 Task: Find connections with filter location Nazrēt with filter topic #propertywith filter profile language Spanish with filter current company ETeam with filter school Maharashtra University of Health Sciences, Nashik with filter industry Political Organizations with filter service category Tax Preparation with filter keywords title Accounts Payable/Receivable Clerk
Action: Mouse moved to (152, 226)
Screenshot: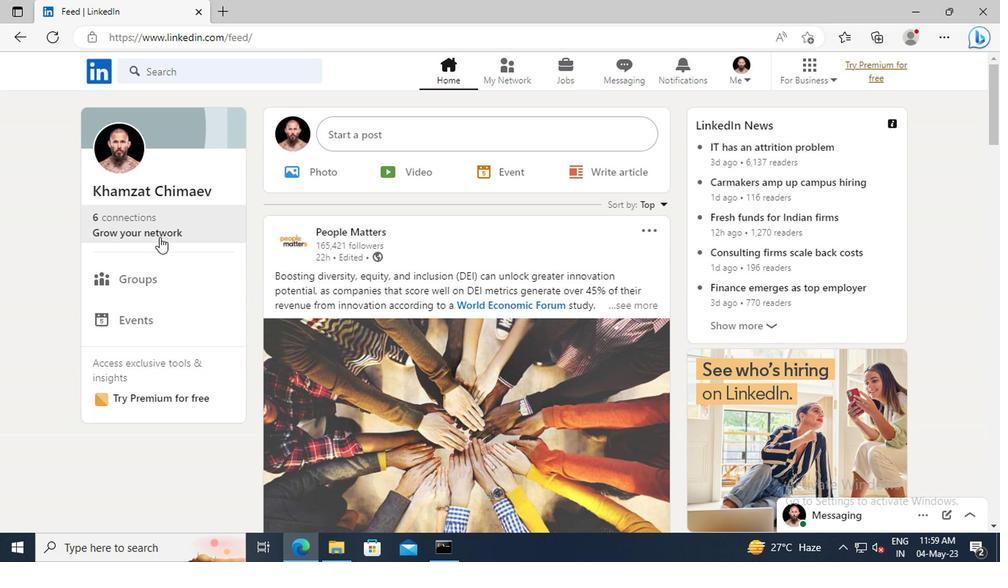 
Action: Mouse pressed left at (152, 226)
Screenshot: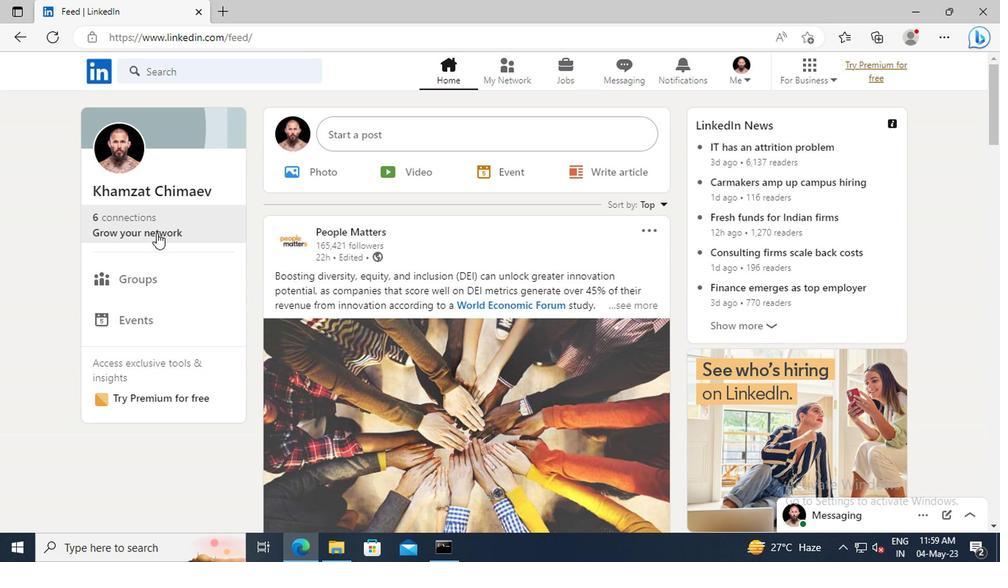 
Action: Mouse moved to (156, 156)
Screenshot: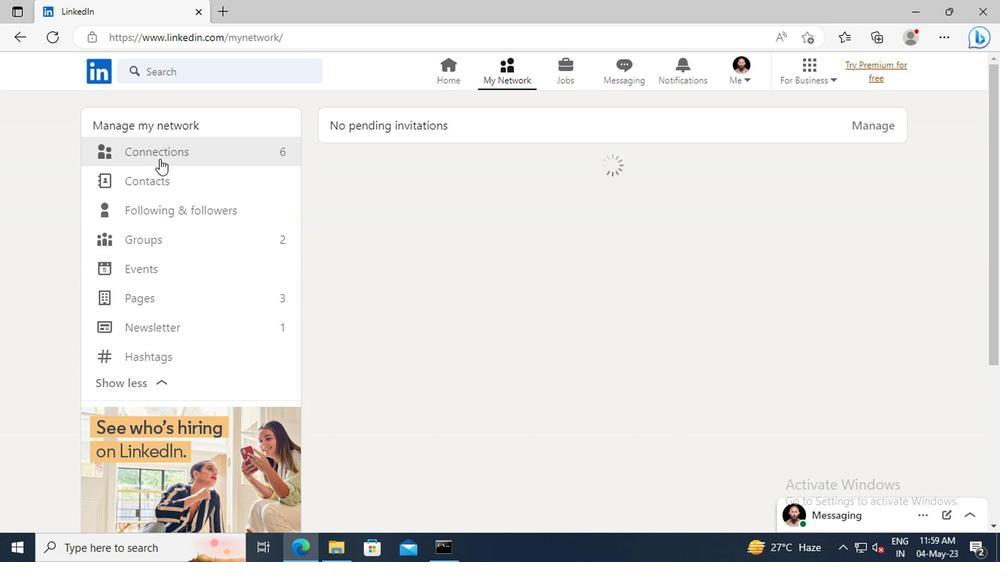 
Action: Mouse pressed left at (156, 156)
Screenshot: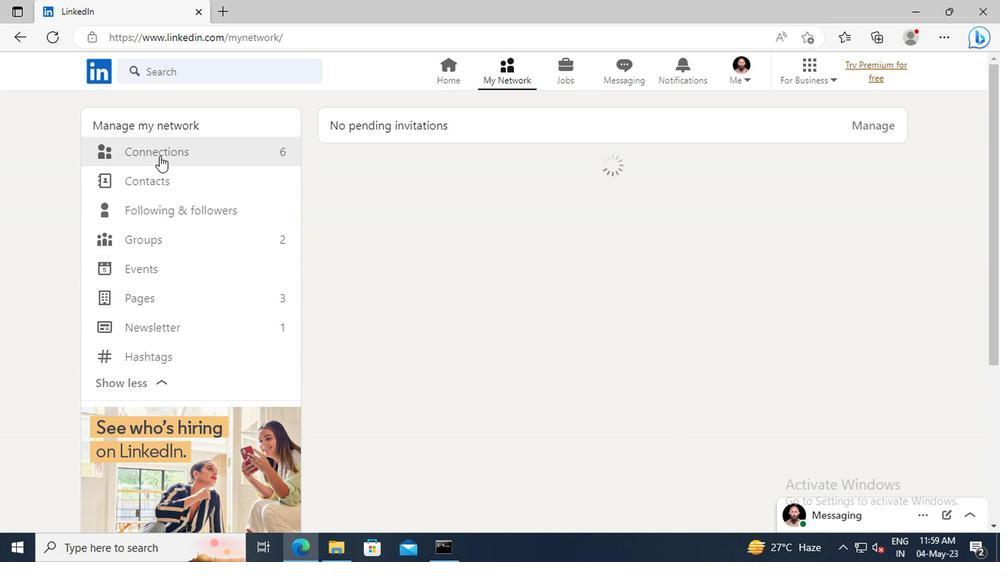 
Action: Mouse moved to (628, 158)
Screenshot: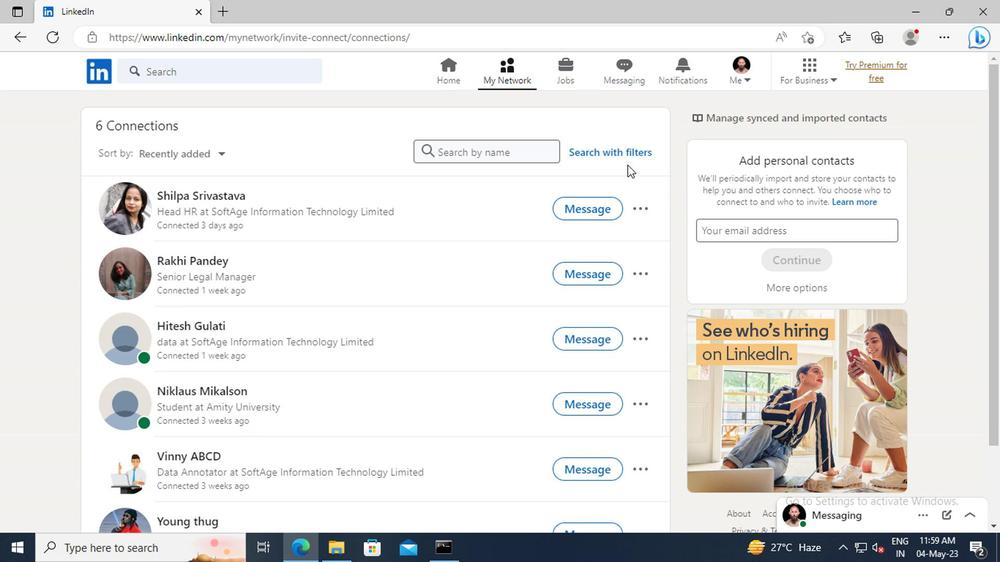 
Action: Mouse pressed left at (628, 158)
Screenshot: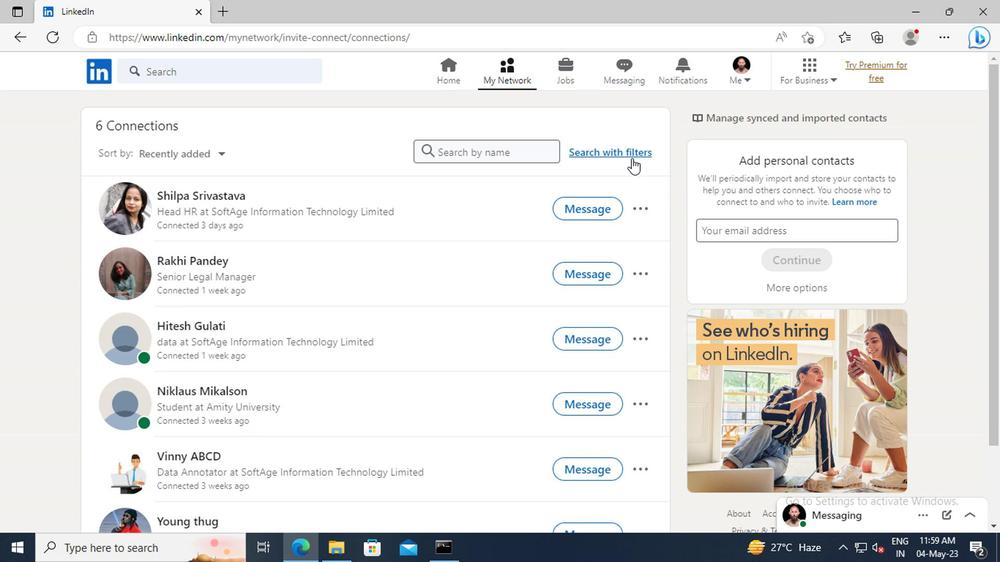 
Action: Mouse moved to (554, 112)
Screenshot: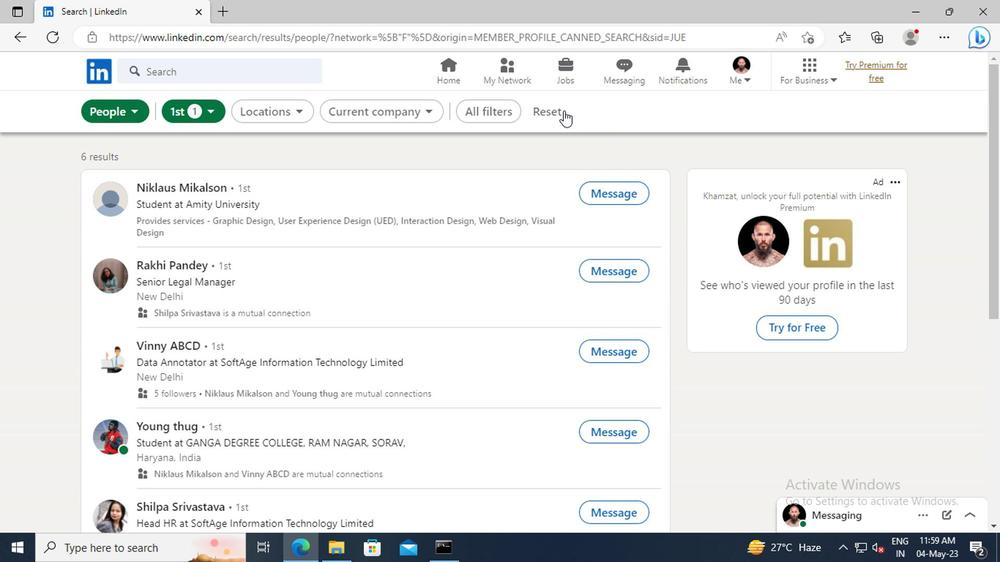 
Action: Mouse pressed left at (554, 112)
Screenshot: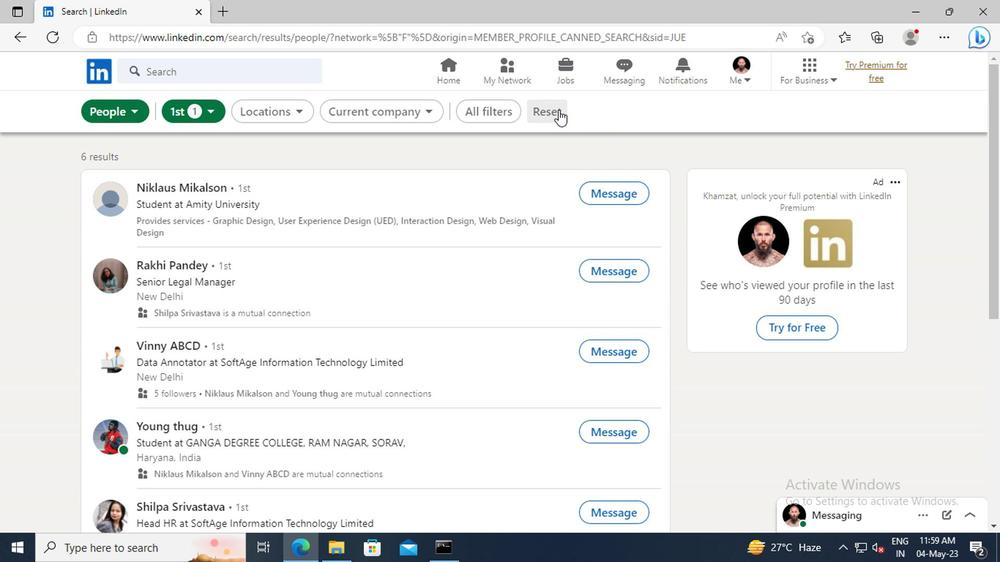 
Action: Mouse moved to (530, 112)
Screenshot: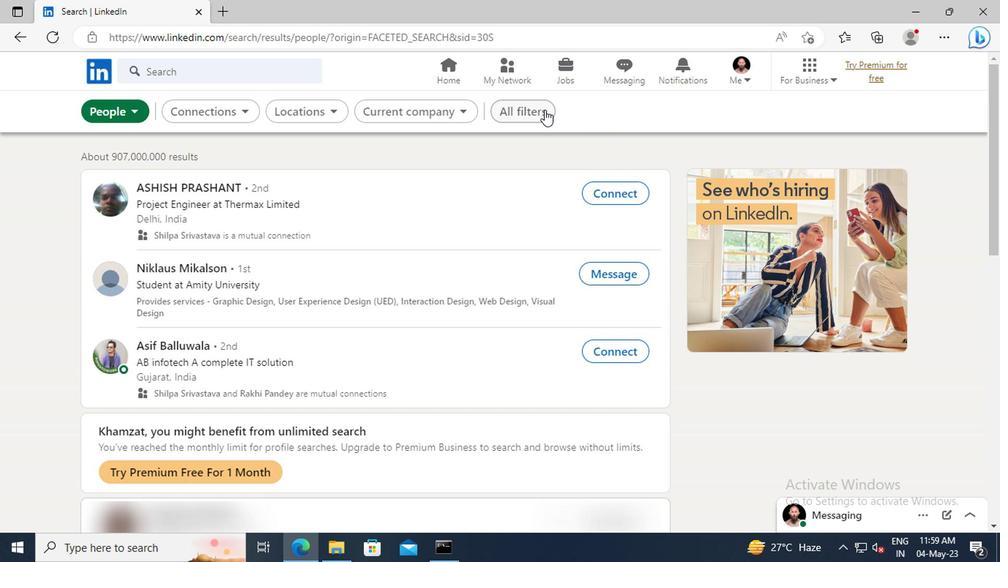 
Action: Mouse pressed left at (530, 112)
Screenshot: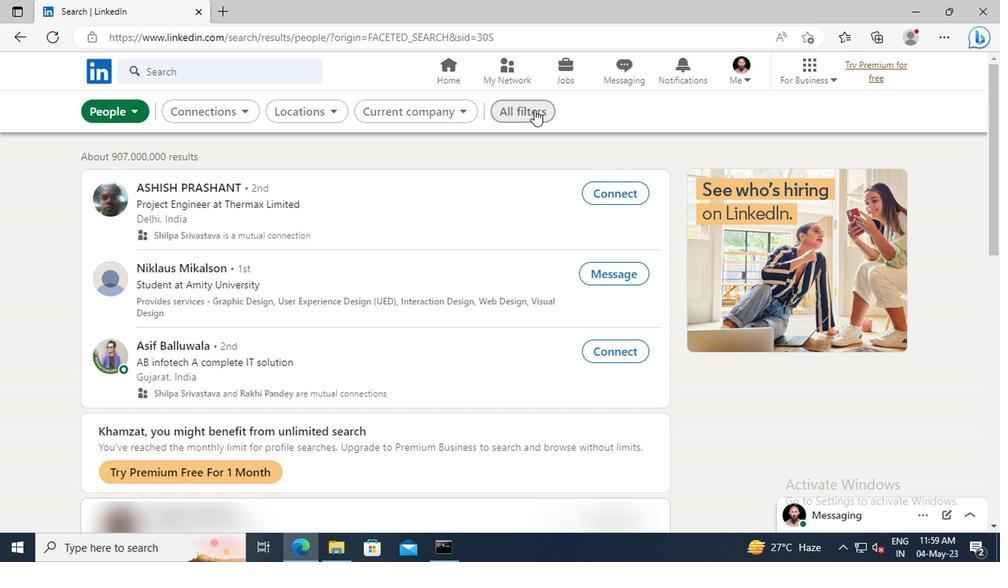 
Action: Mouse moved to (808, 276)
Screenshot: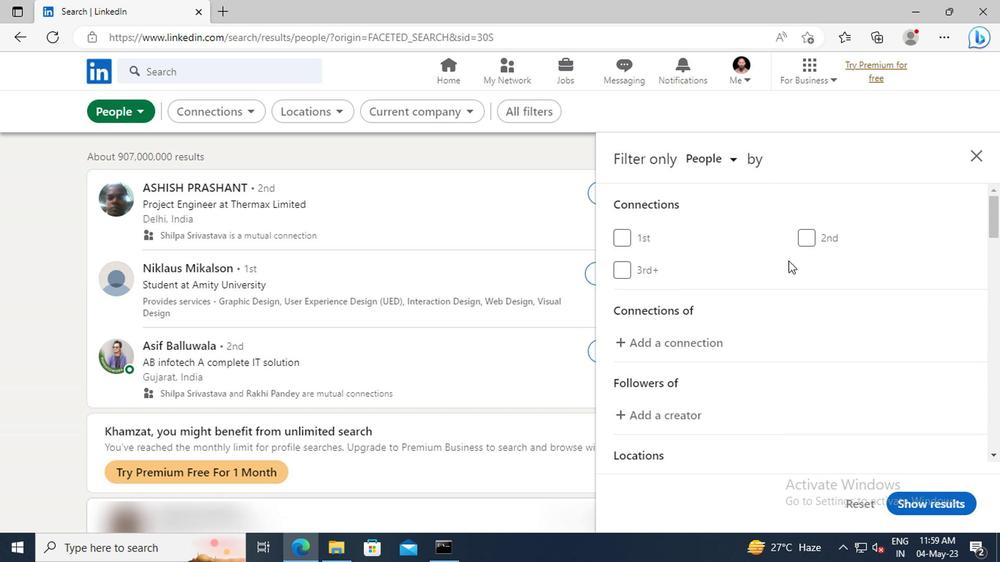 
Action: Mouse scrolled (808, 275) with delta (0, 0)
Screenshot: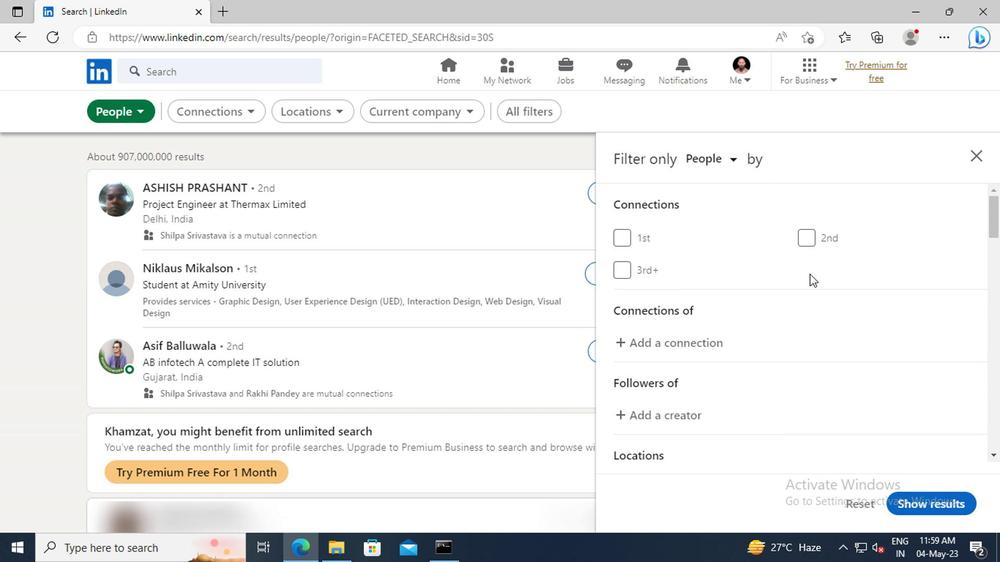 
Action: Mouse scrolled (808, 275) with delta (0, 0)
Screenshot: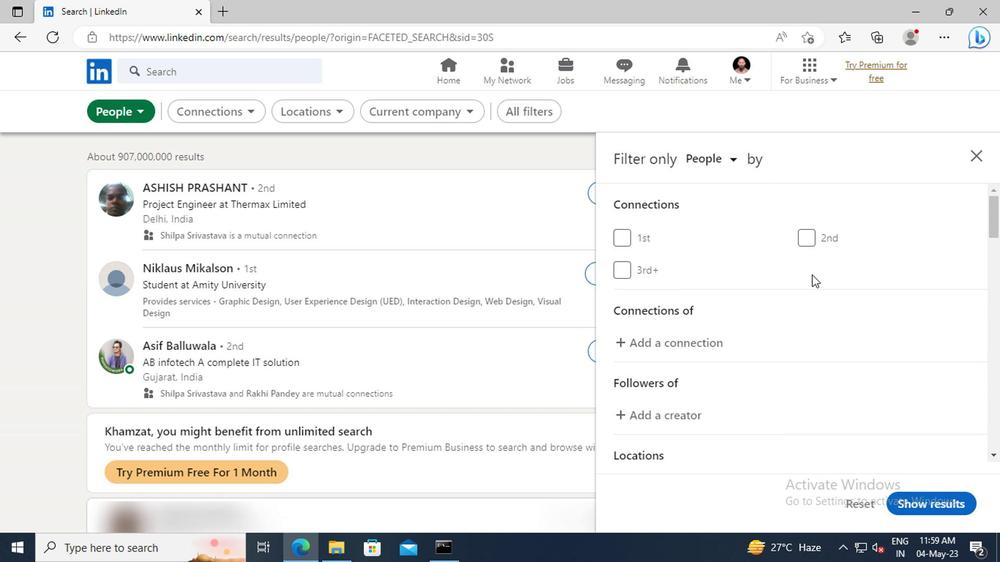 
Action: Mouse scrolled (808, 275) with delta (0, 0)
Screenshot: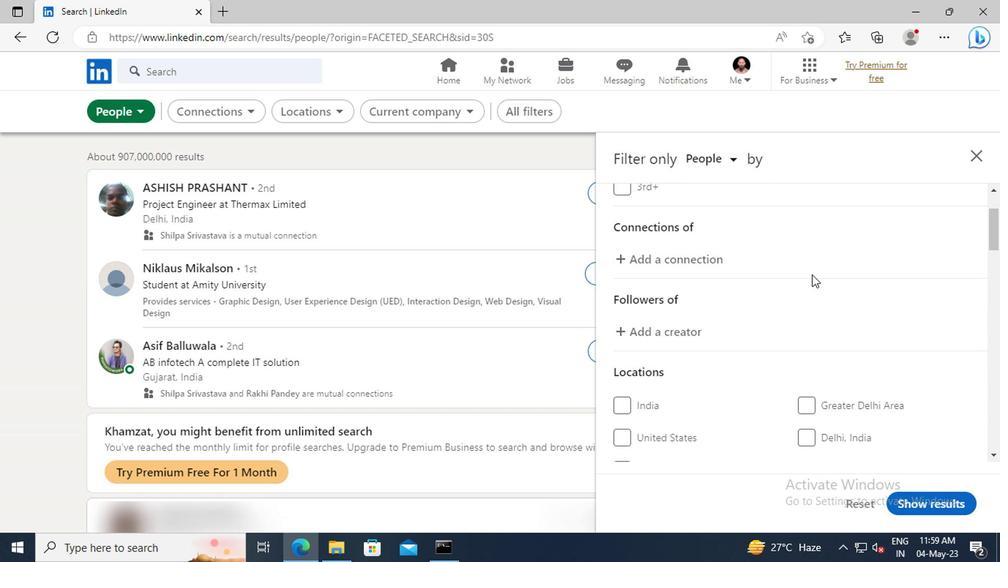 
Action: Mouse scrolled (808, 275) with delta (0, 0)
Screenshot: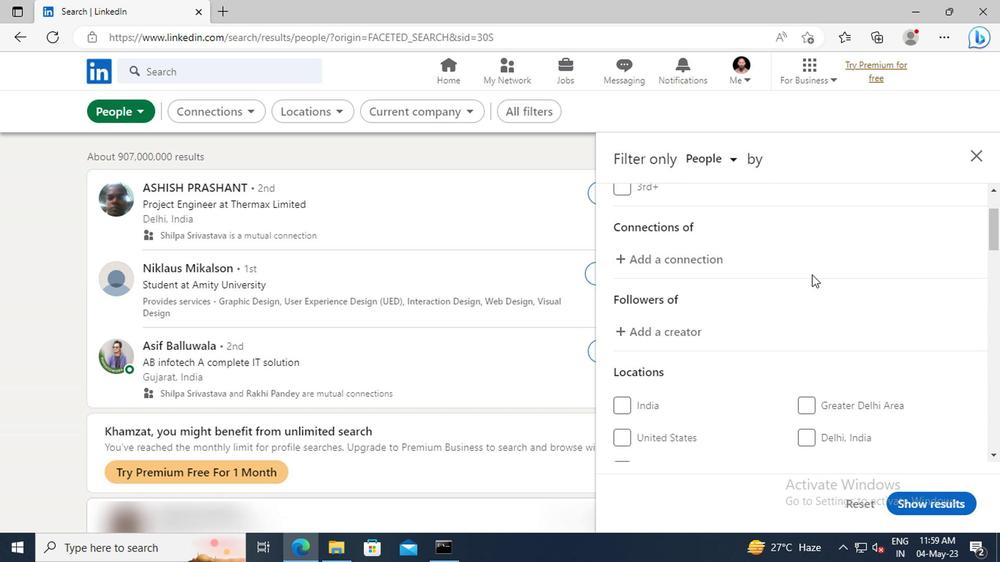 
Action: Mouse scrolled (808, 275) with delta (0, 0)
Screenshot: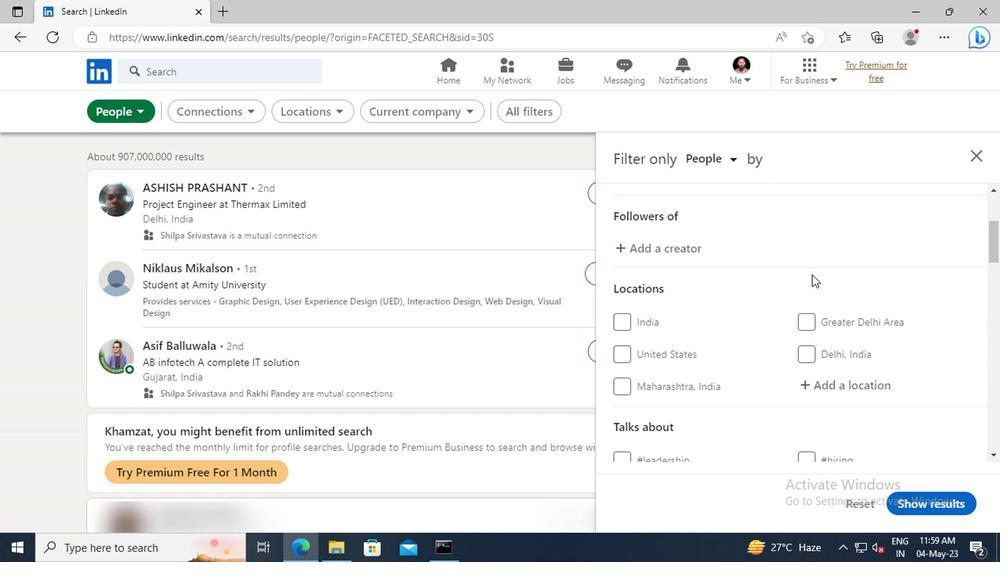 
Action: Mouse scrolled (808, 275) with delta (0, 0)
Screenshot: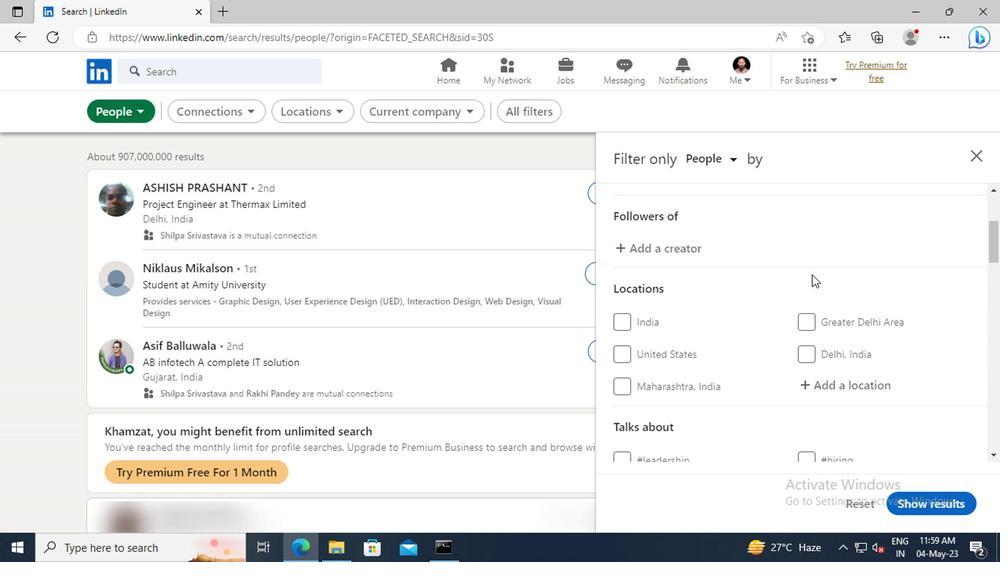 
Action: Mouse moved to (814, 304)
Screenshot: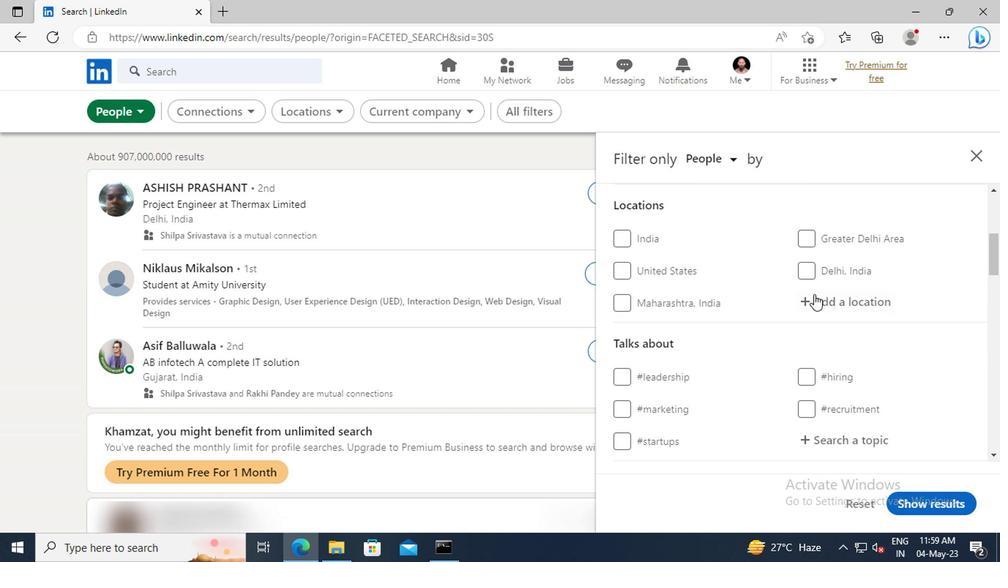 
Action: Mouse pressed left at (814, 304)
Screenshot: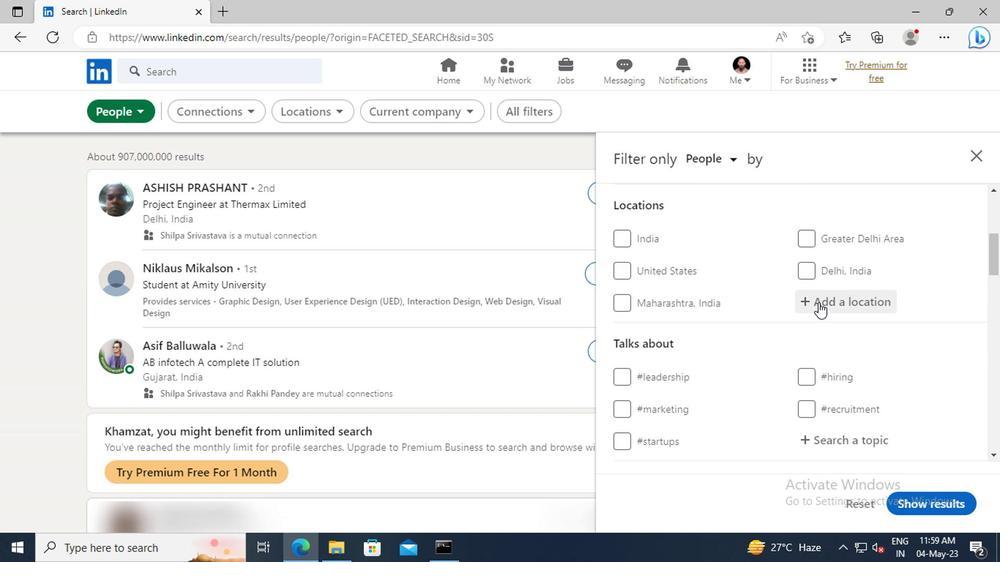 
Action: Key pressed <Key.shift>NAZRET<Key.enter>
Screenshot: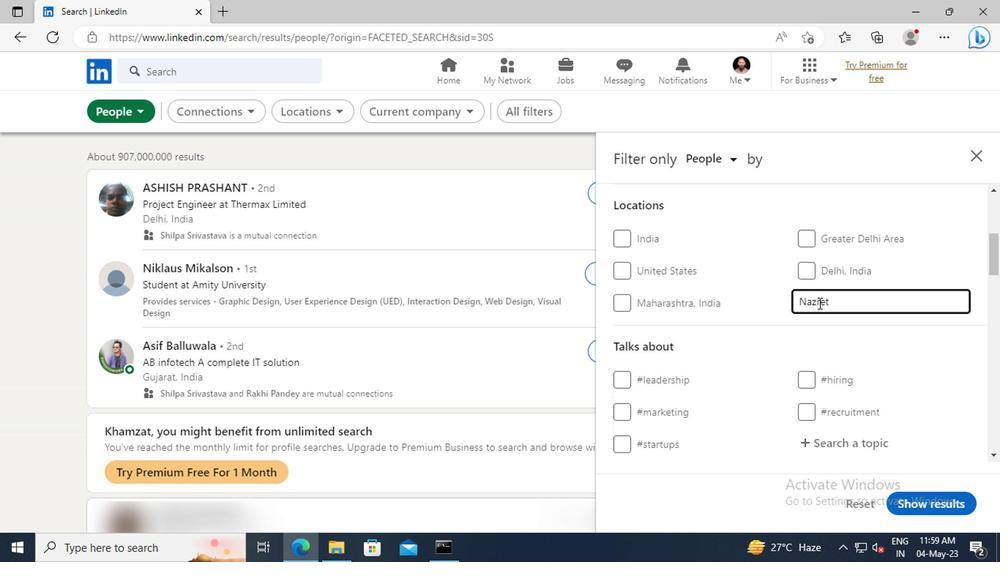 
Action: Mouse scrolled (814, 303) with delta (0, -1)
Screenshot: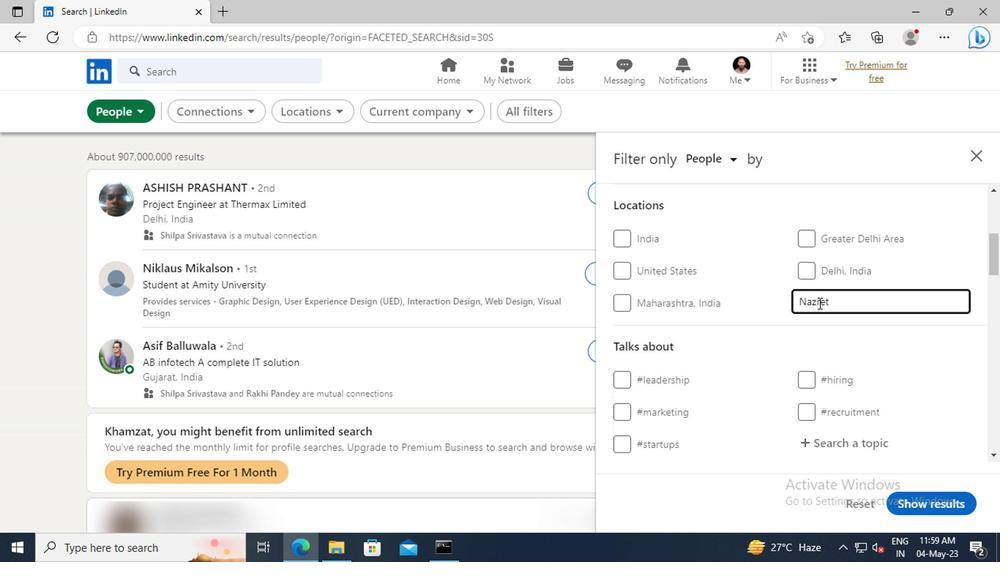 
Action: Mouse scrolled (814, 303) with delta (0, -1)
Screenshot: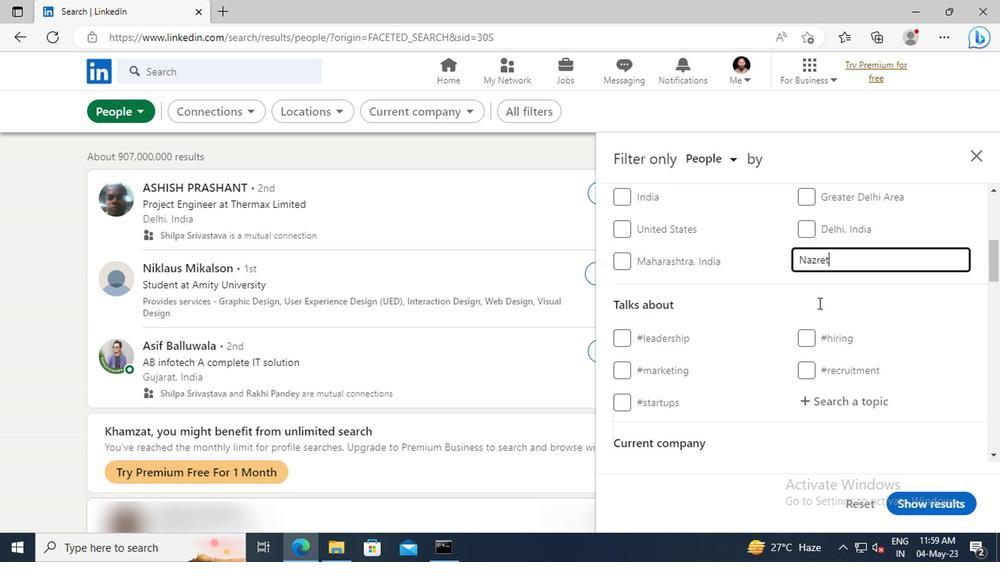 
Action: Mouse scrolled (814, 303) with delta (0, -1)
Screenshot: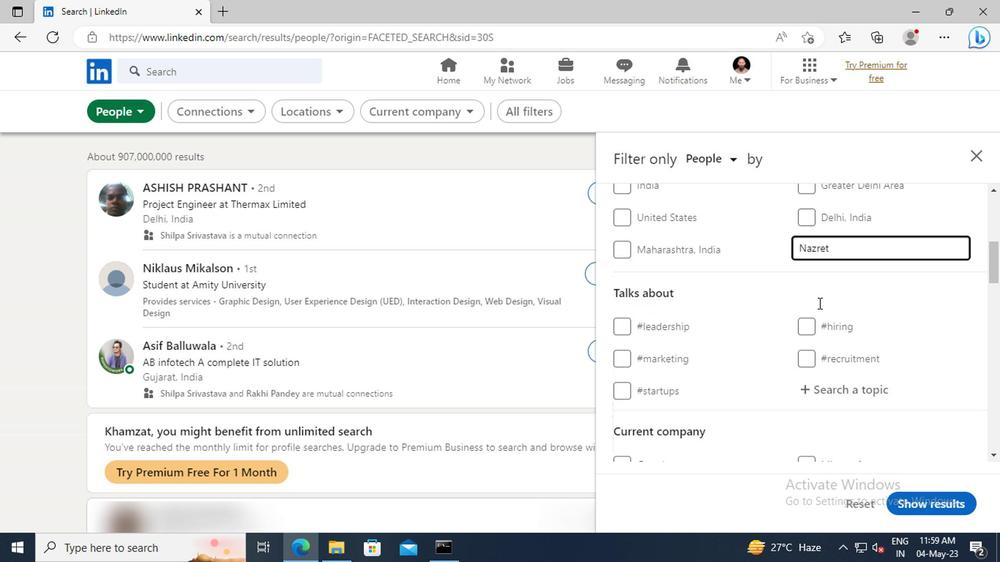 
Action: Mouse moved to (819, 319)
Screenshot: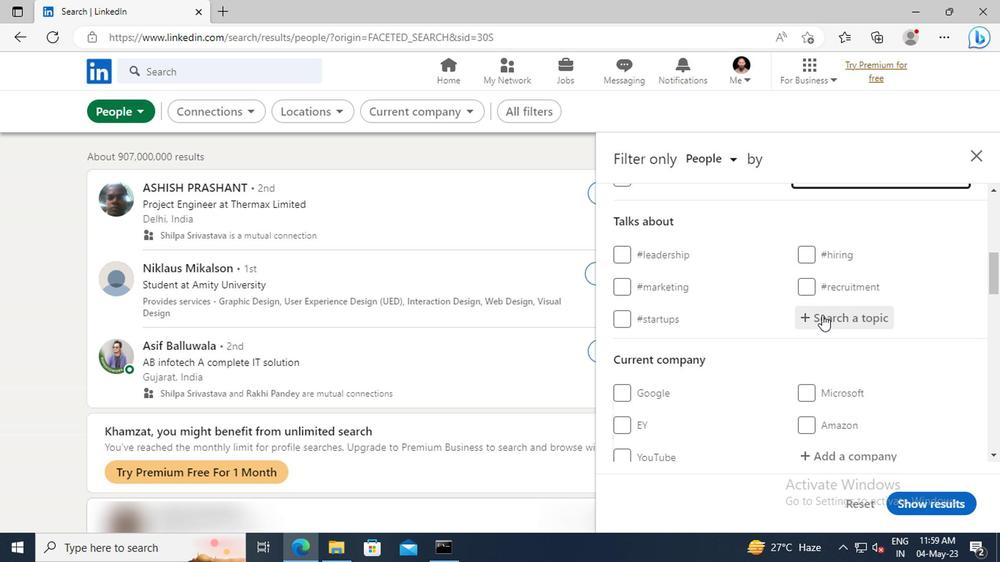 
Action: Mouse pressed left at (819, 319)
Screenshot: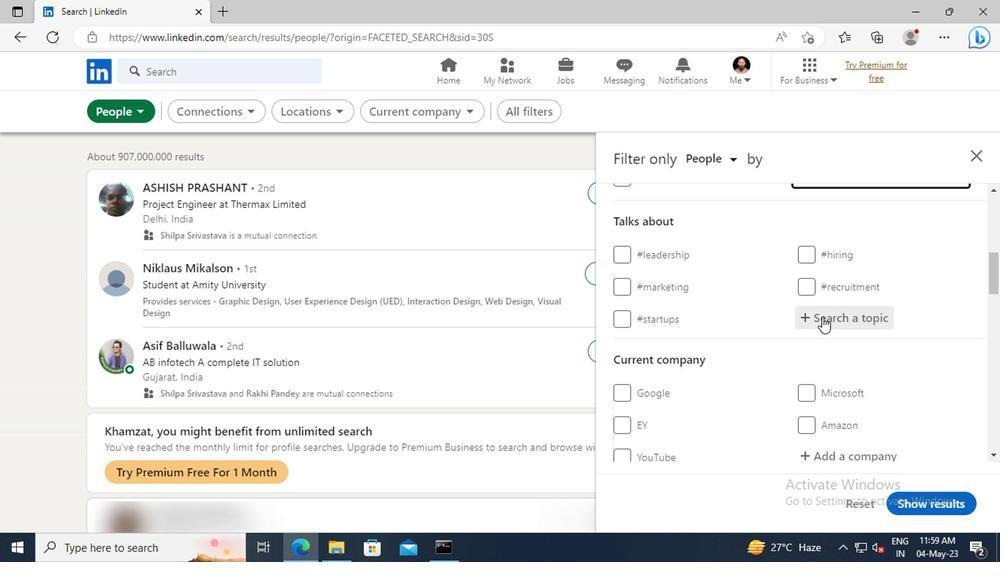 
Action: Key pressed PROPER
Screenshot: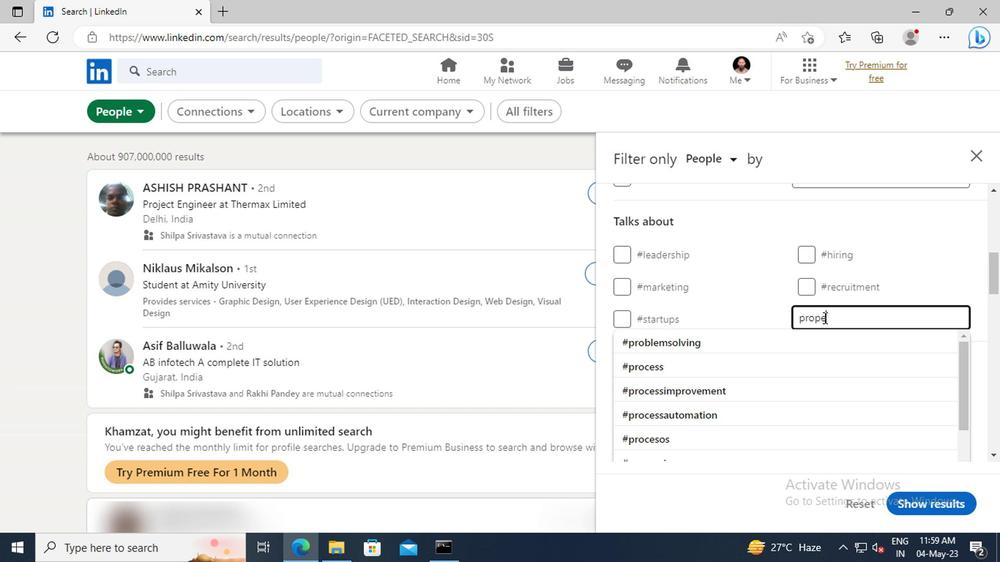
Action: Mouse moved to (821, 342)
Screenshot: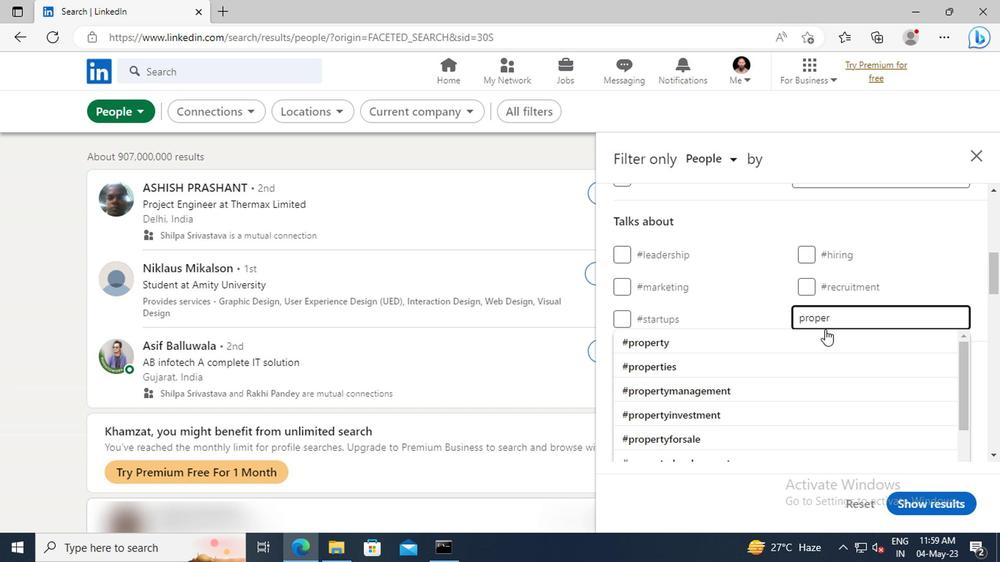 
Action: Mouse pressed left at (821, 342)
Screenshot: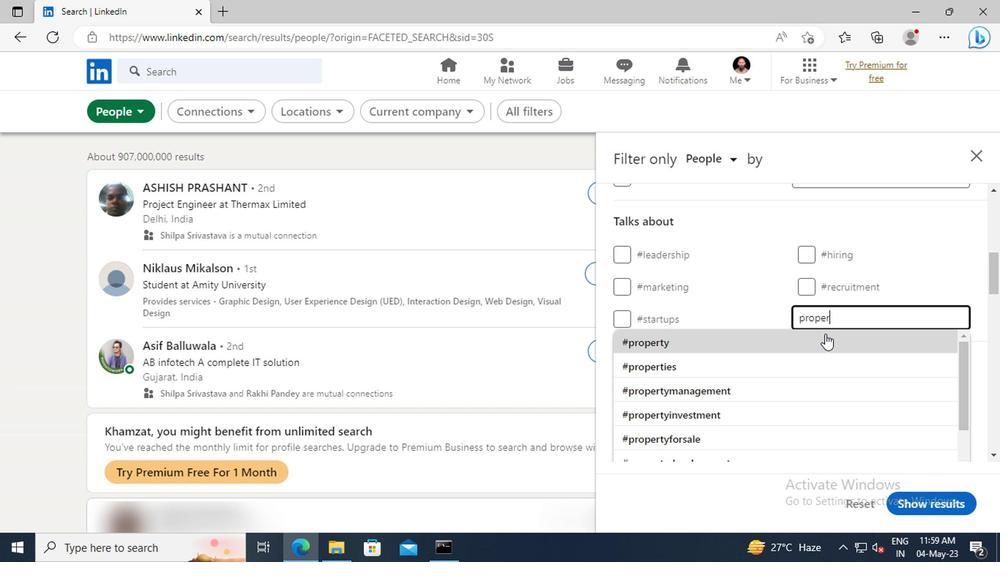 
Action: Mouse scrolled (821, 341) with delta (0, 0)
Screenshot: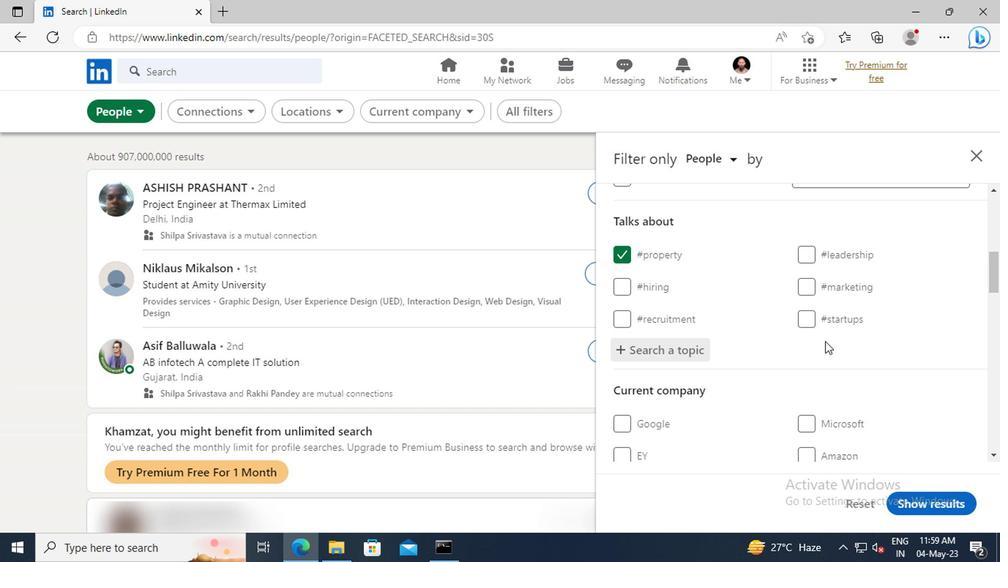 
Action: Mouse scrolled (821, 341) with delta (0, 0)
Screenshot: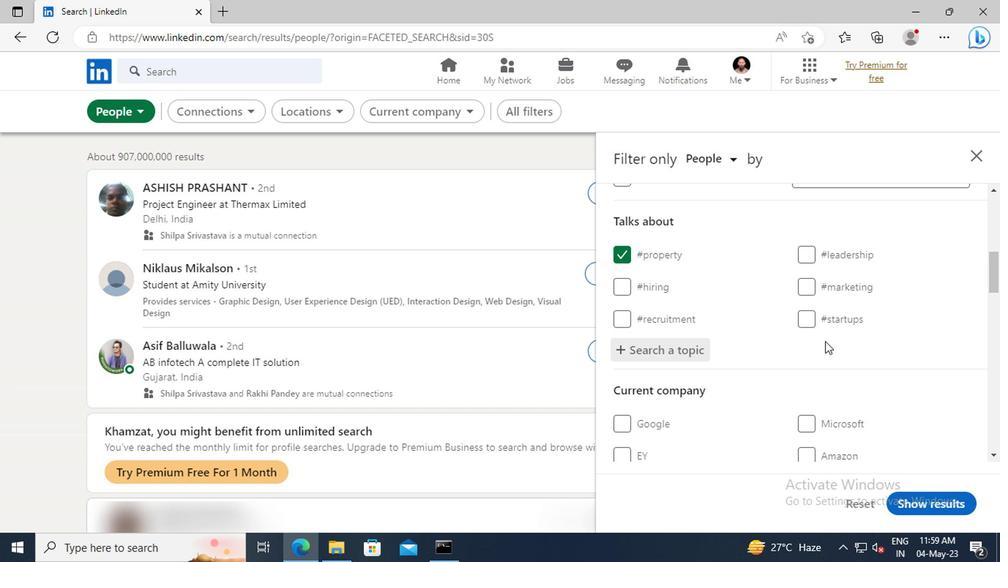
Action: Mouse scrolled (821, 341) with delta (0, 0)
Screenshot: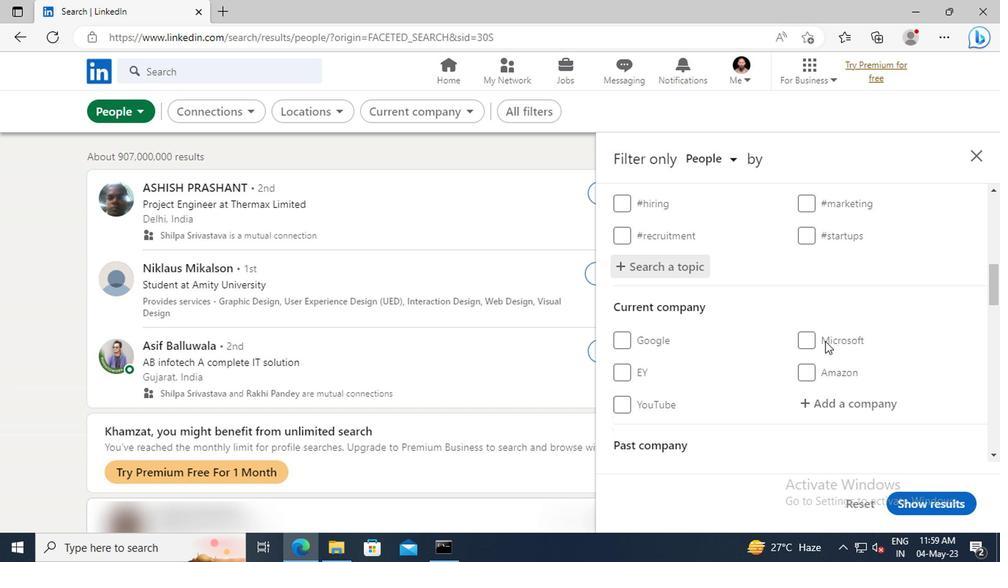 
Action: Mouse scrolled (821, 341) with delta (0, 0)
Screenshot: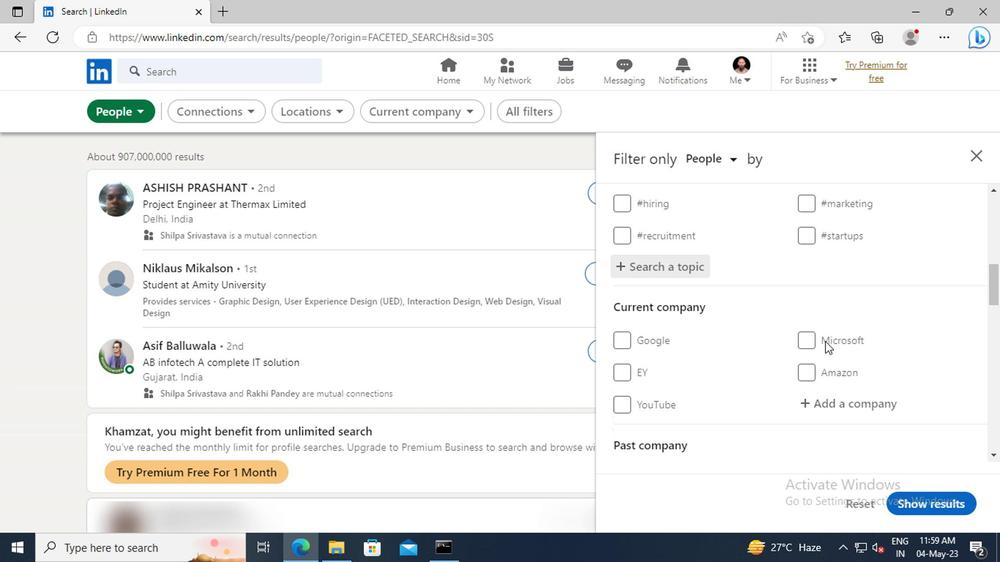 
Action: Mouse scrolled (821, 341) with delta (0, 0)
Screenshot: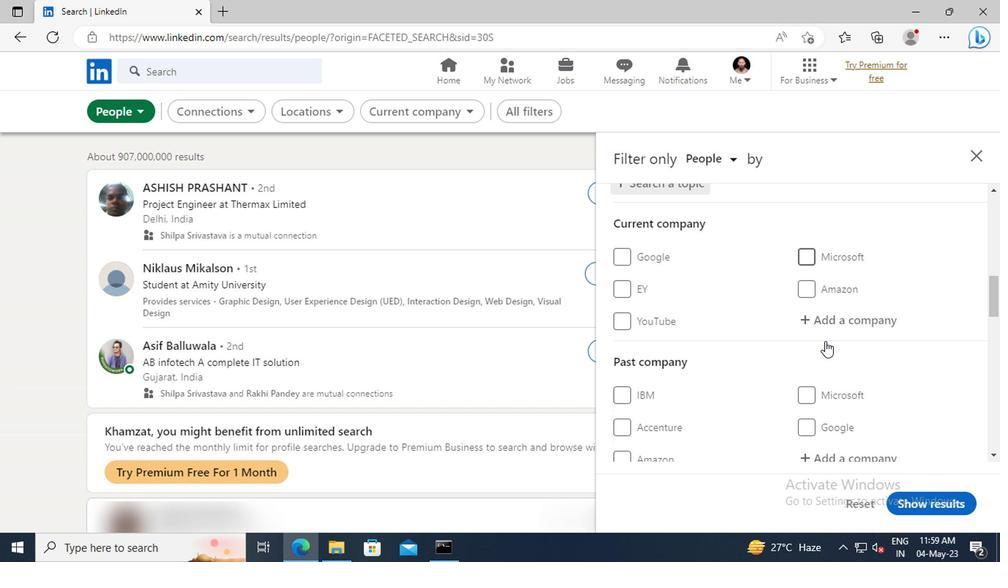 
Action: Mouse scrolled (821, 341) with delta (0, 0)
Screenshot: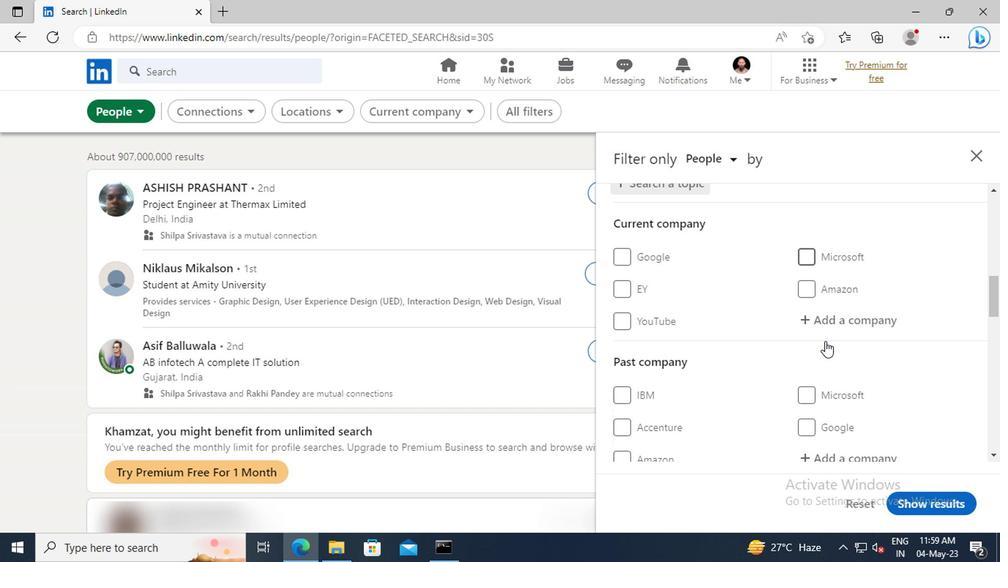 
Action: Mouse scrolled (821, 341) with delta (0, 0)
Screenshot: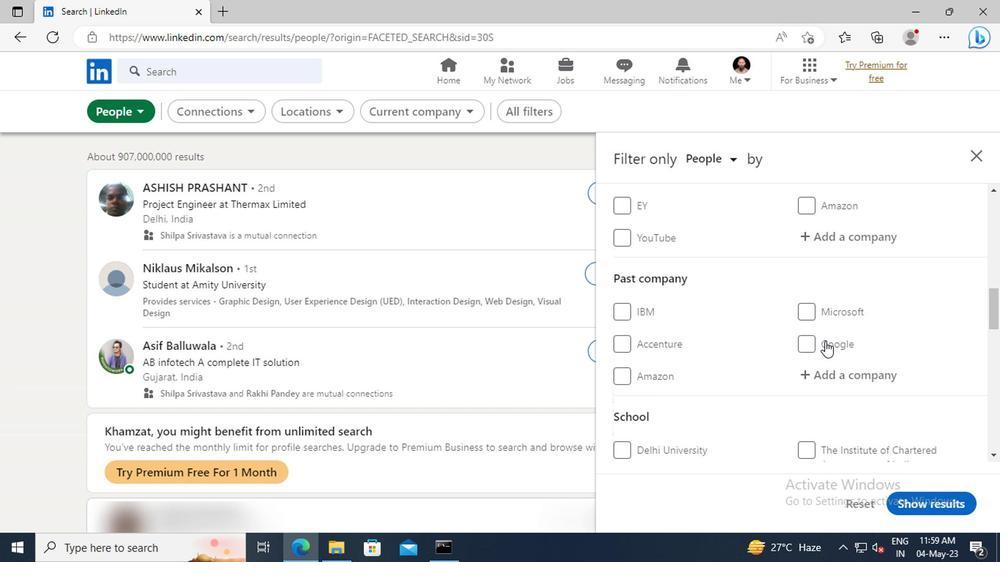 
Action: Mouse scrolled (821, 341) with delta (0, 0)
Screenshot: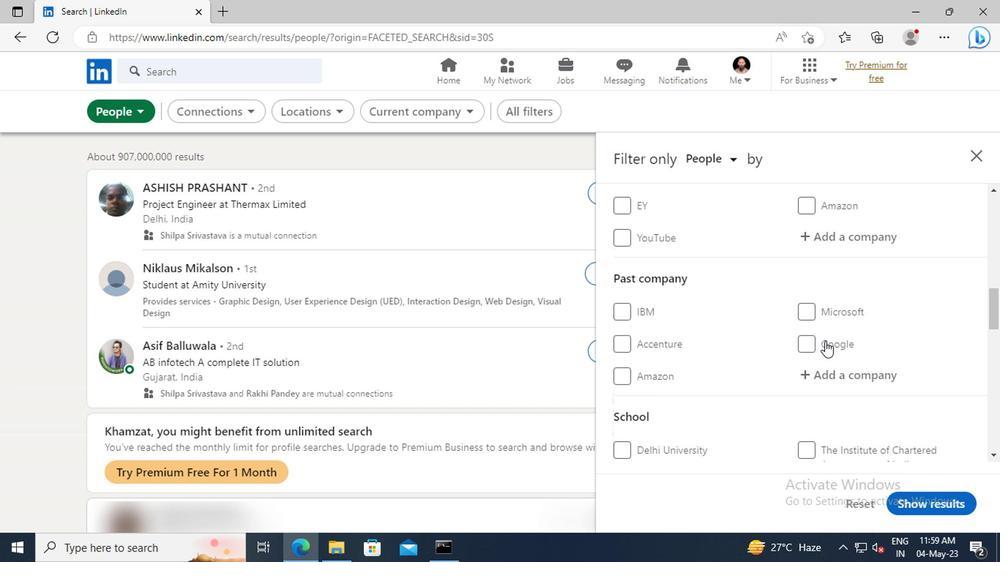 
Action: Mouse scrolled (821, 341) with delta (0, 0)
Screenshot: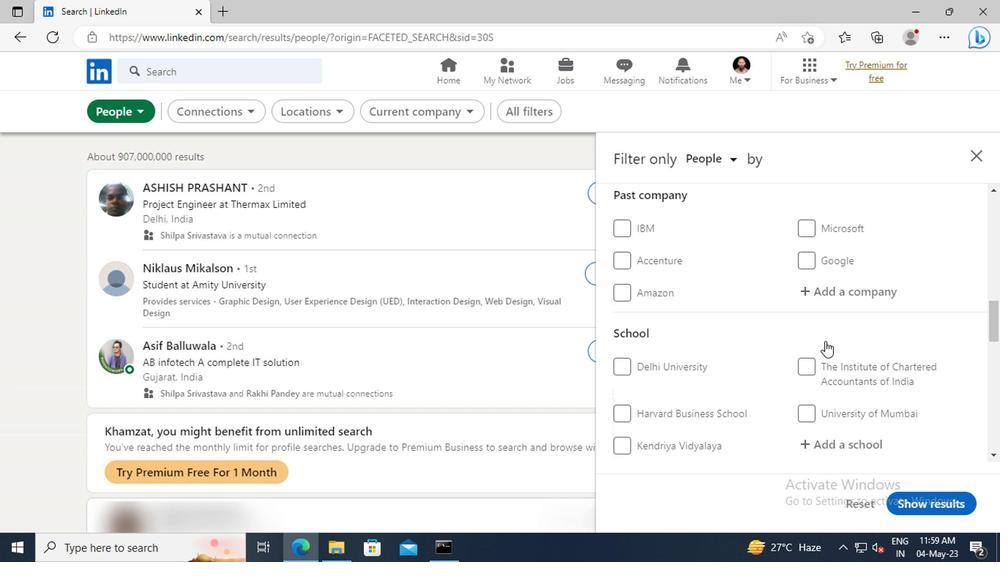 
Action: Mouse scrolled (821, 341) with delta (0, 0)
Screenshot: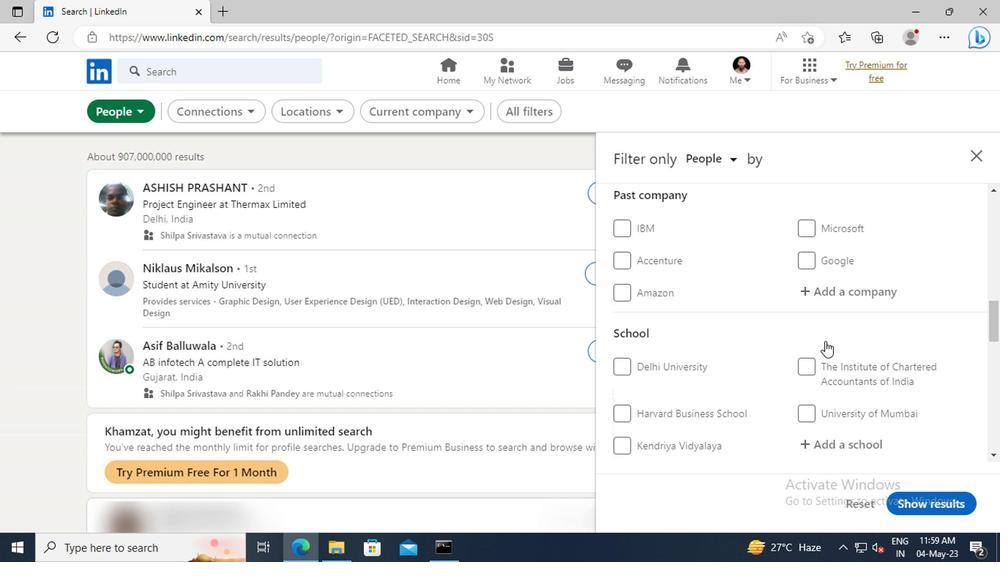 
Action: Mouse scrolled (821, 341) with delta (0, 0)
Screenshot: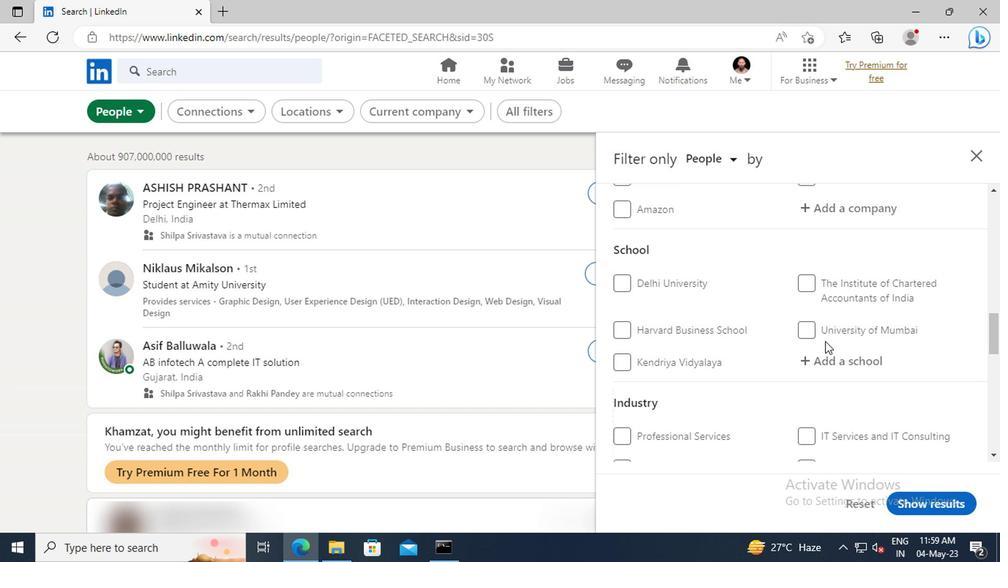 
Action: Mouse scrolled (821, 341) with delta (0, 0)
Screenshot: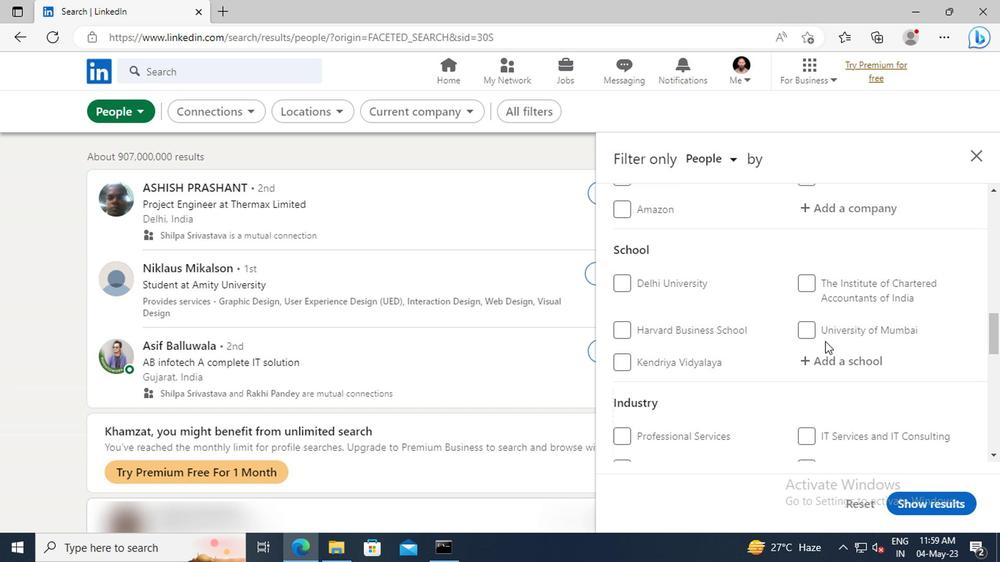 
Action: Mouse scrolled (821, 341) with delta (0, 0)
Screenshot: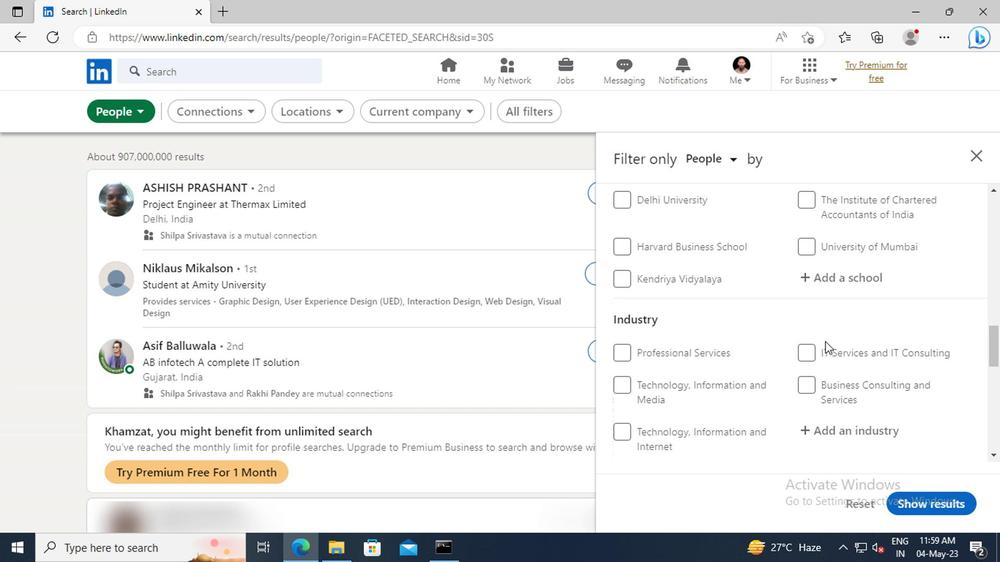 
Action: Mouse scrolled (821, 341) with delta (0, 0)
Screenshot: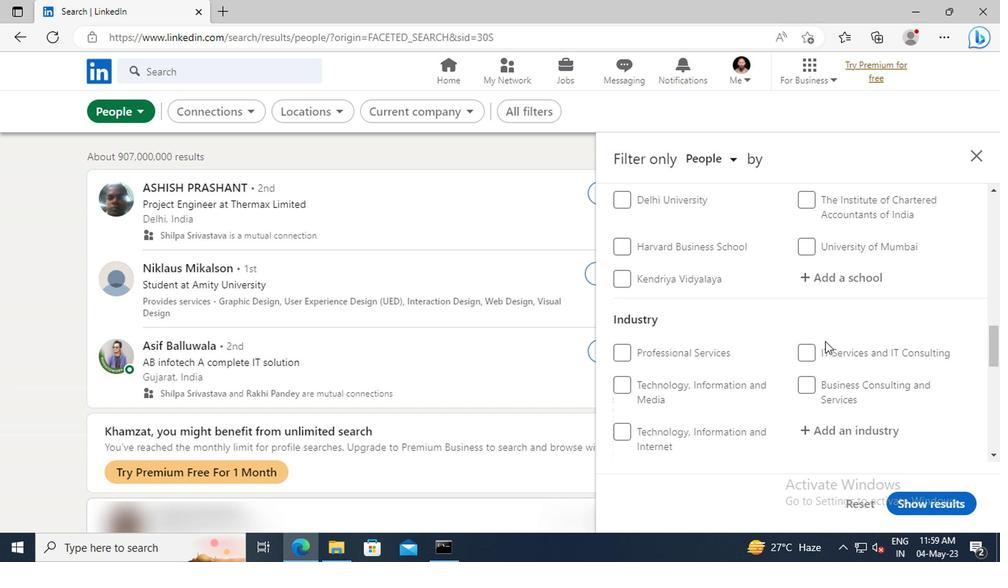 
Action: Mouse scrolled (821, 341) with delta (0, 0)
Screenshot: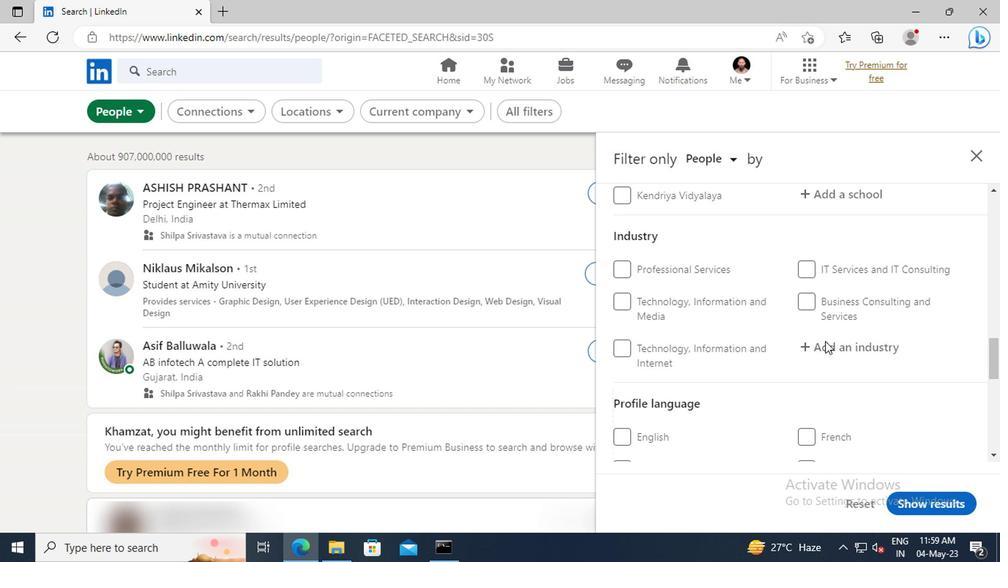 
Action: Mouse scrolled (821, 341) with delta (0, 0)
Screenshot: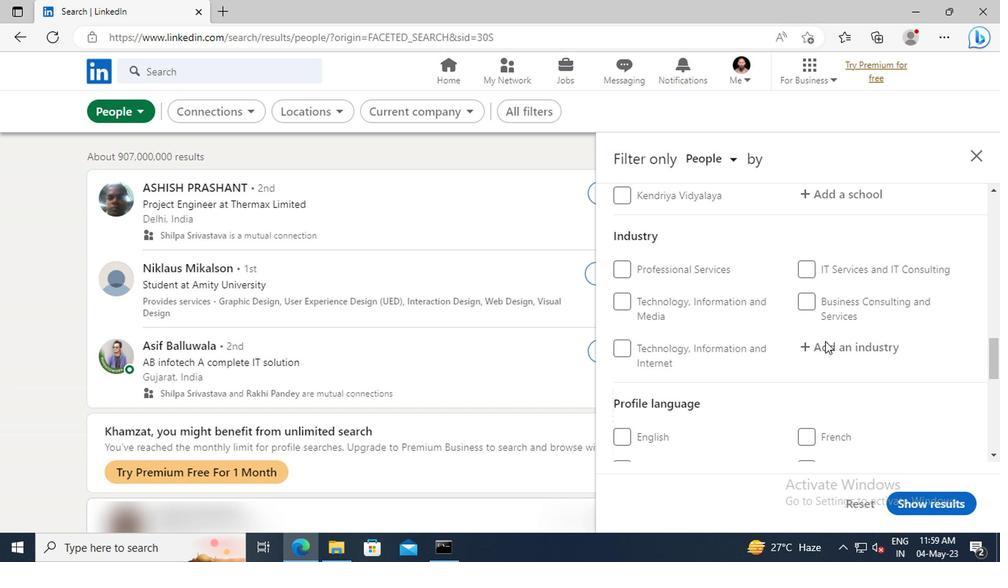 
Action: Mouse moved to (621, 388)
Screenshot: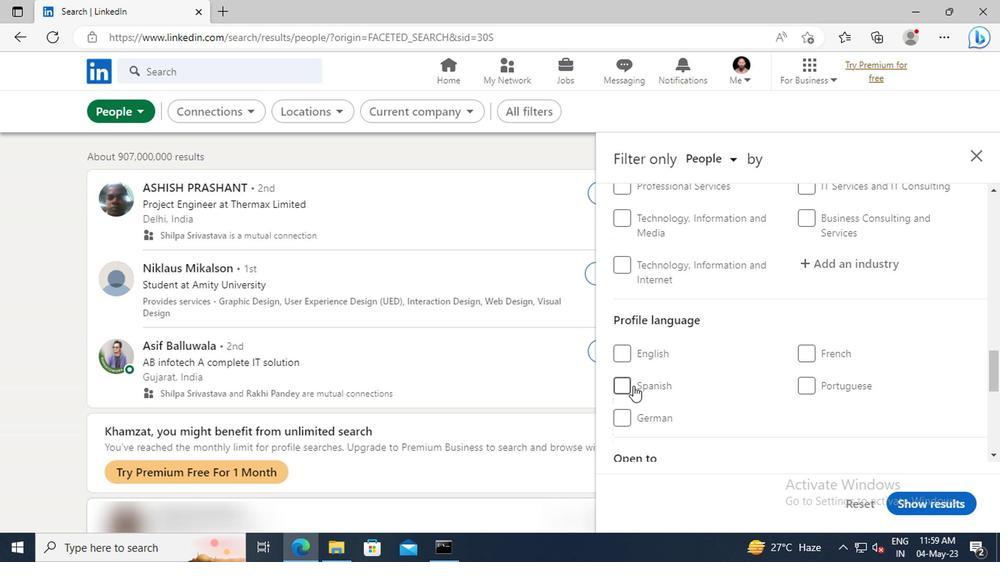 
Action: Mouse pressed left at (621, 388)
Screenshot: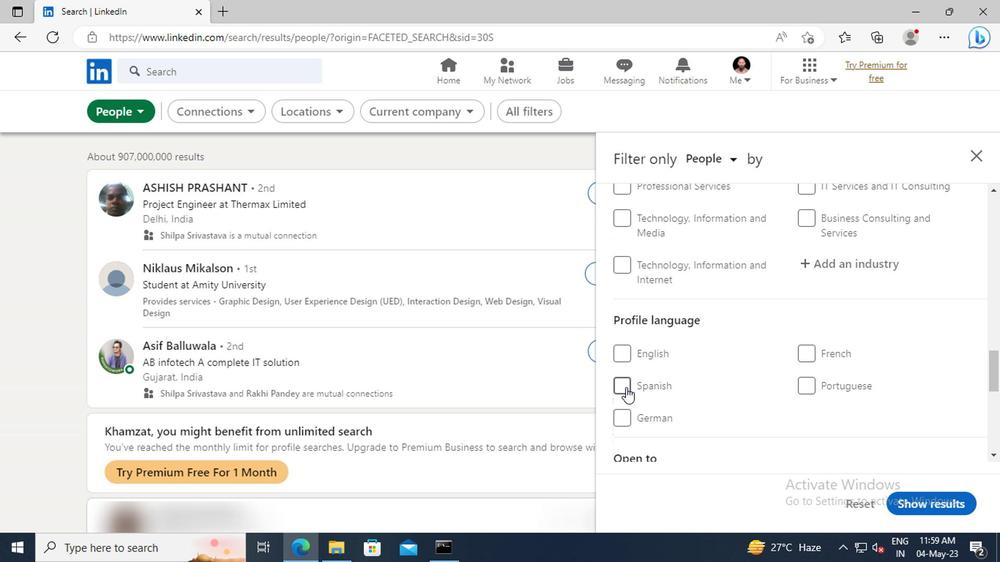 
Action: Mouse moved to (784, 352)
Screenshot: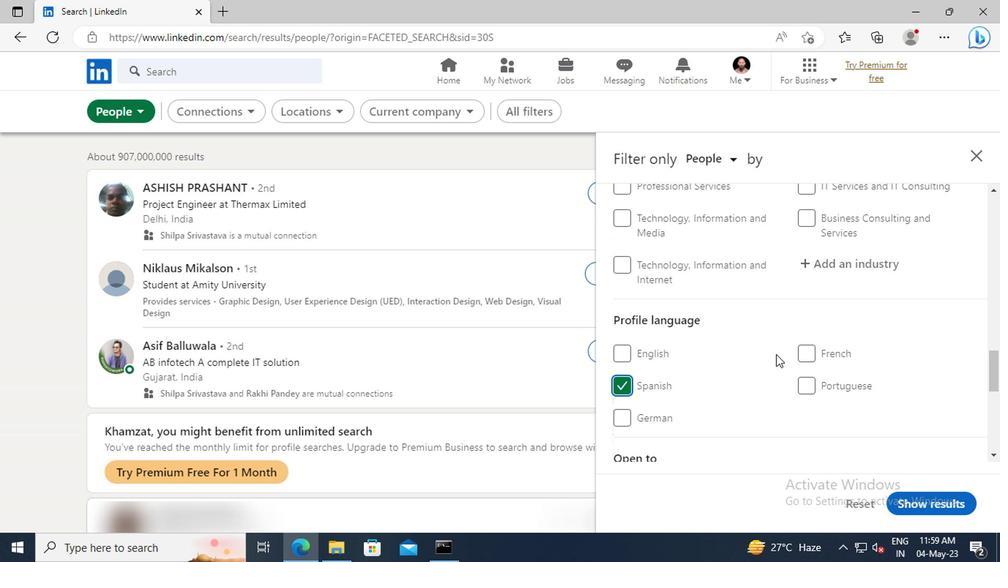 
Action: Mouse scrolled (784, 353) with delta (0, 0)
Screenshot: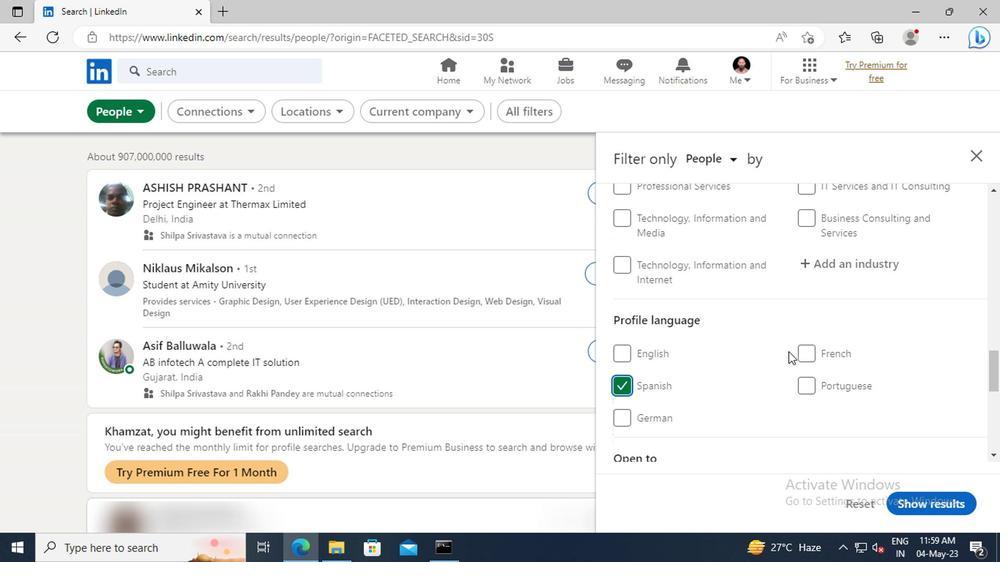
Action: Mouse scrolled (784, 353) with delta (0, 0)
Screenshot: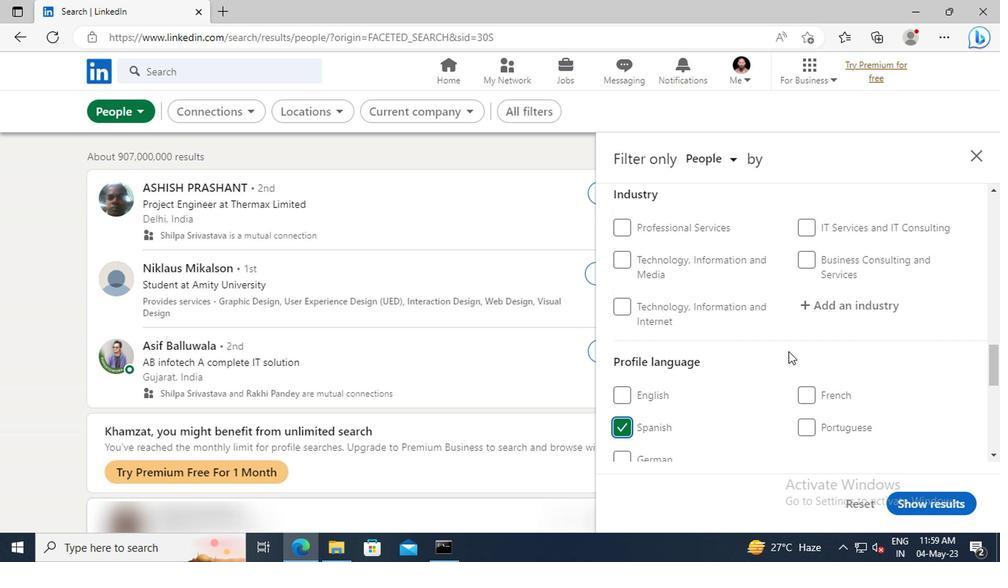
Action: Mouse scrolled (784, 353) with delta (0, 0)
Screenshot: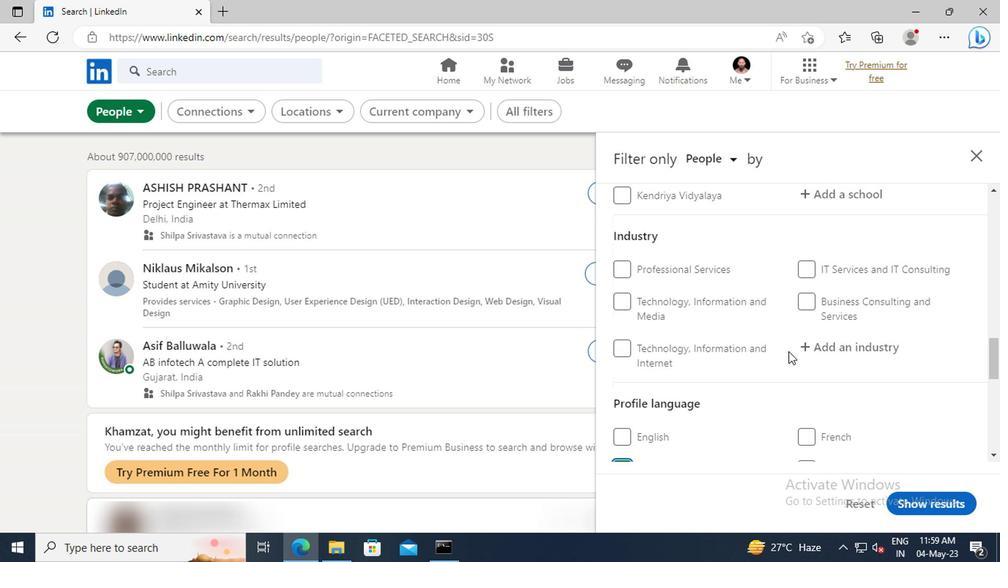 
Action: Mouse scrolled (784, 353) with delta (0, 0)
Screenshot: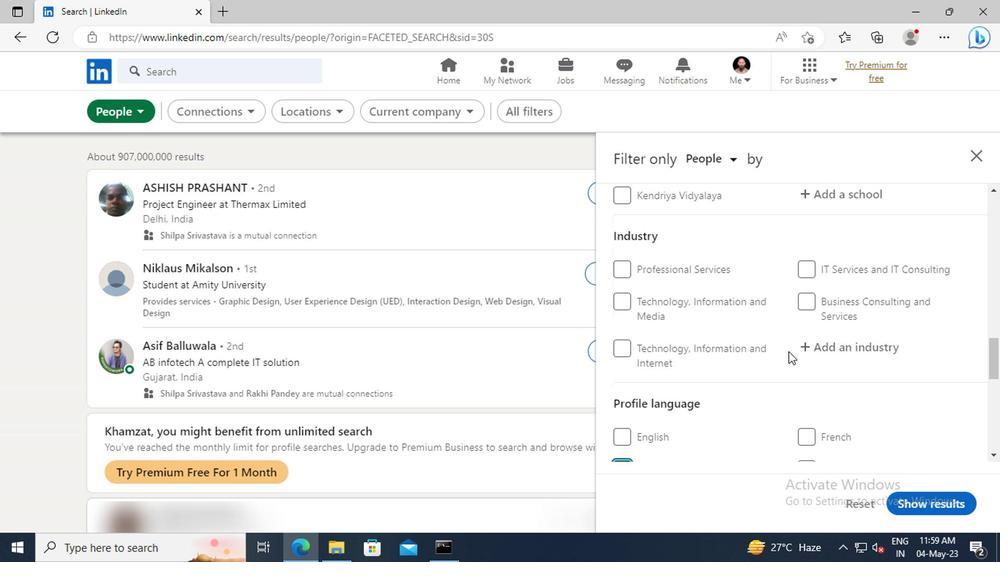 
Action: Mouse scrolled (784, 353) with delta (0, 0)
Screenshot: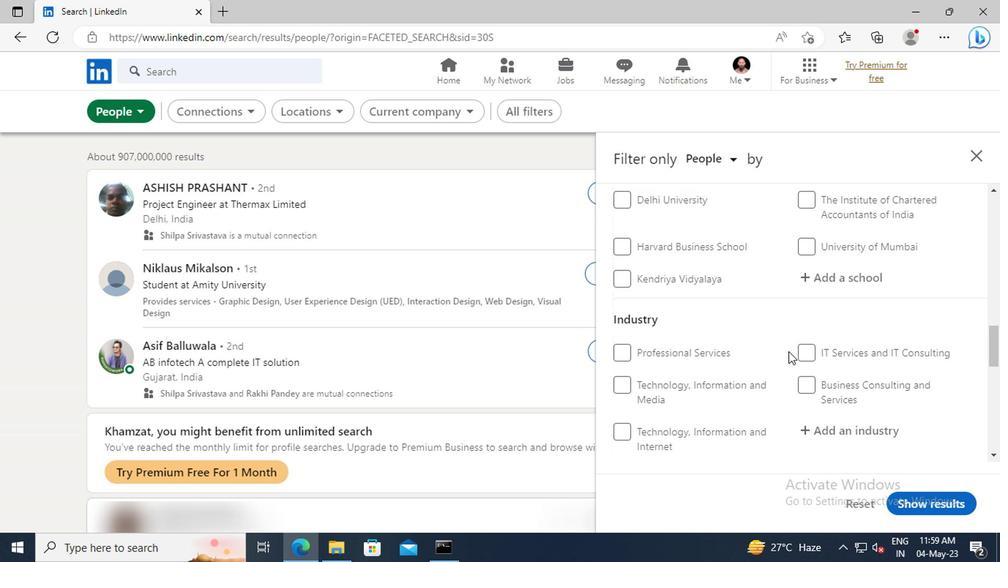 
Action: Mouse scrolled (784, 353) with delta (0, 0)
Screenshot: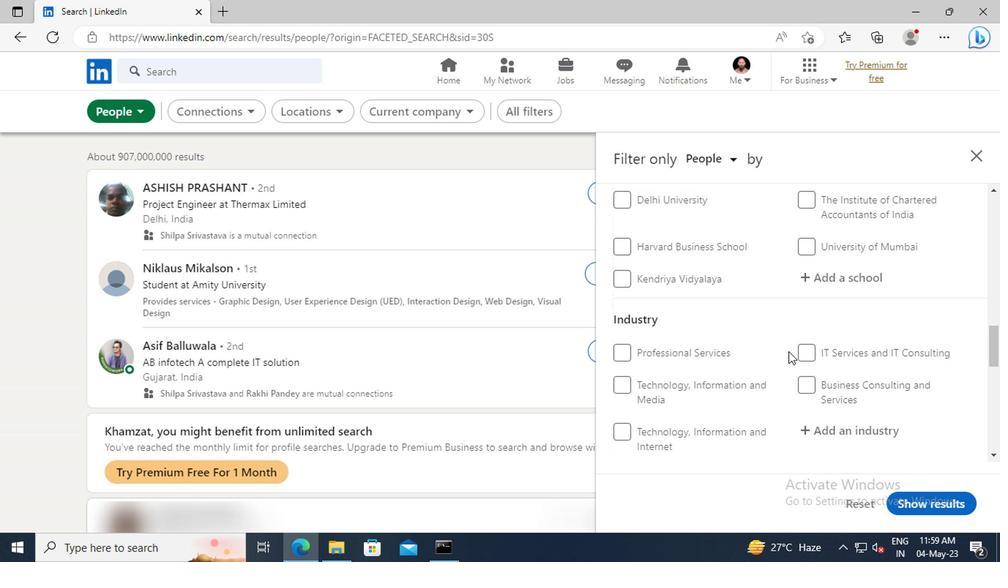 
Action: Mouse scrolled (784, 353) with delta (0, 0)
Screenshot: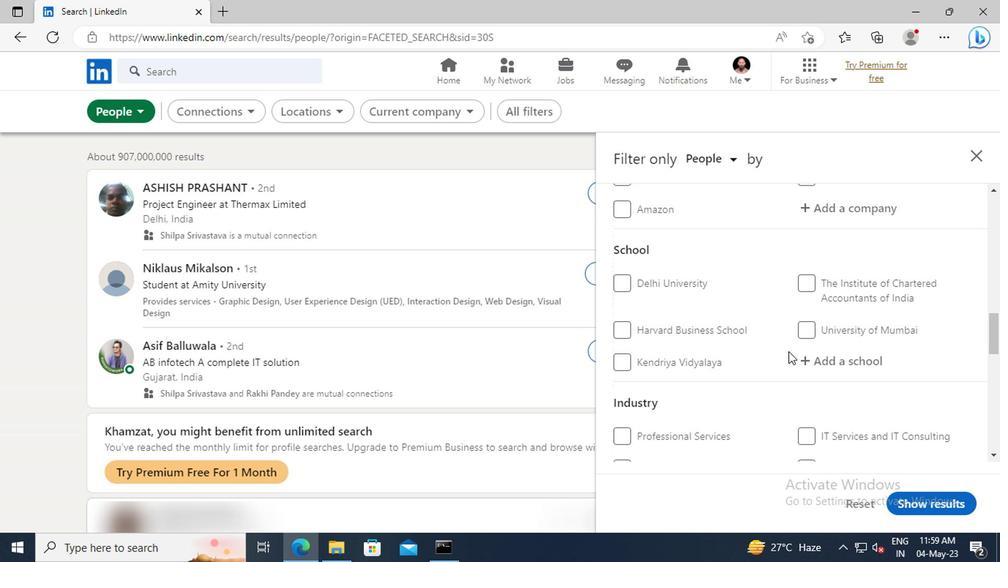 
Action: Mouse scrolled (784, 353) with delta (0, 0)
Screenshot: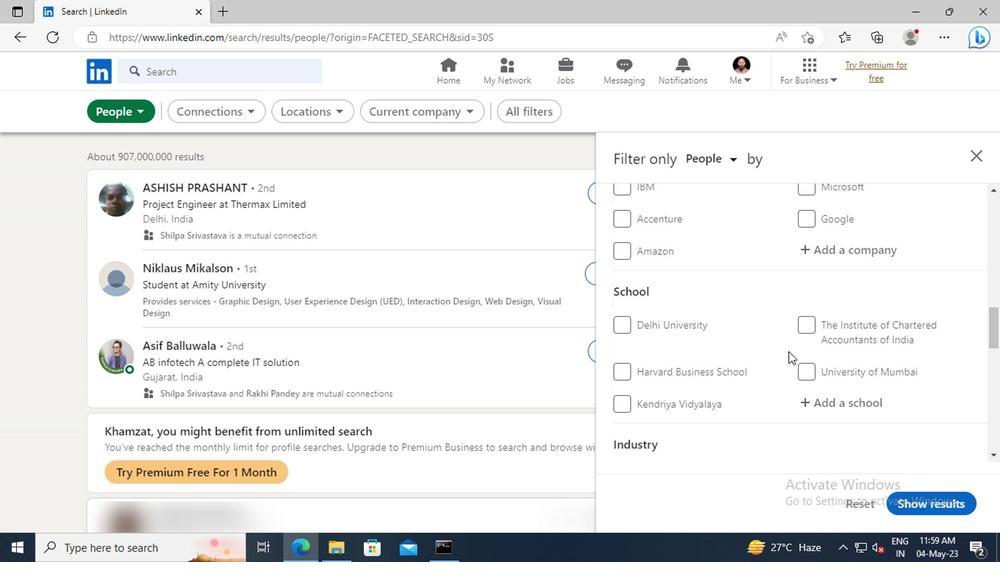 
Action: Mouse scrolled (784, 353) with delta (0, 0)
Screenshot: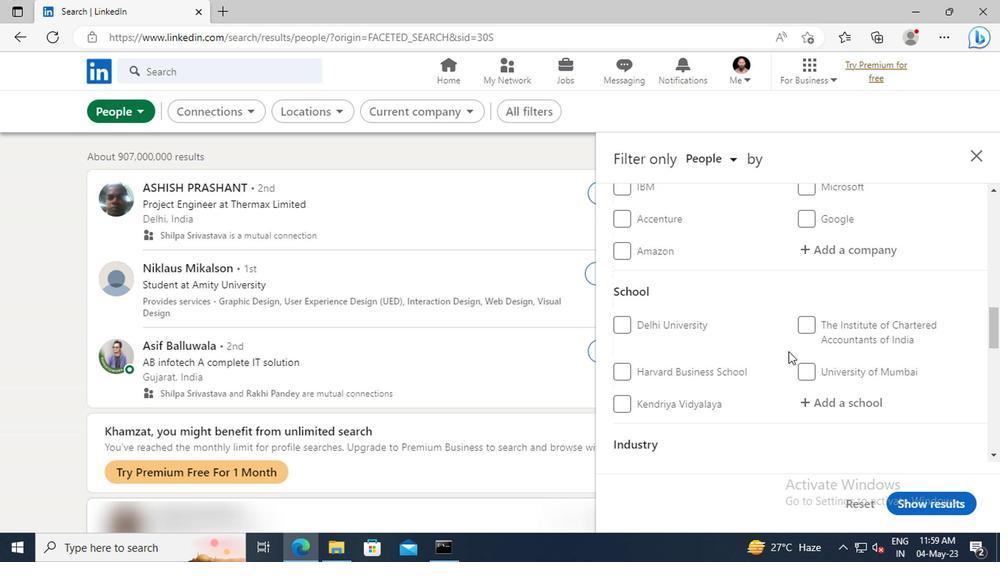 
Action: Mouse scrolled (784, 353) with delta (0, 0)
Screenshot: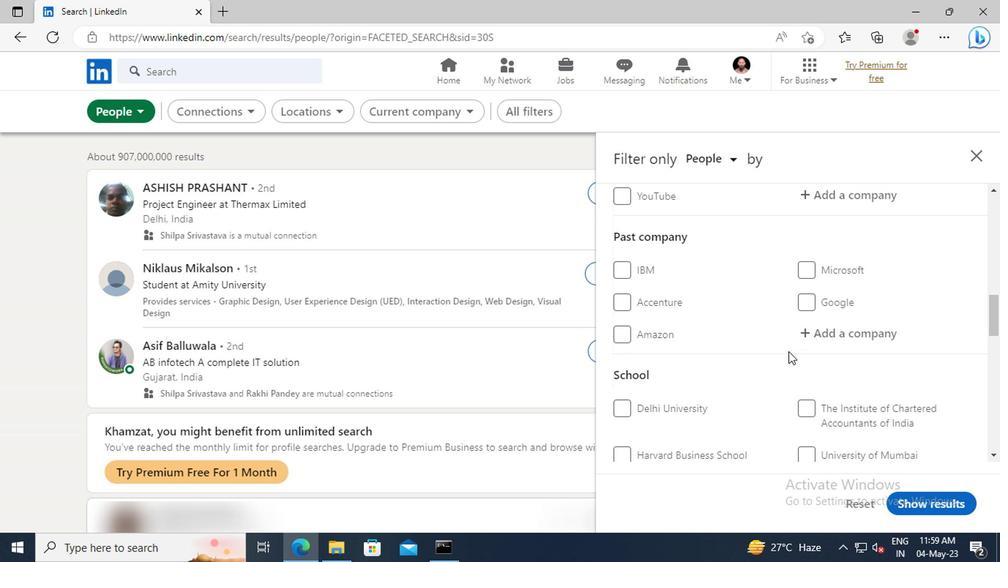 
Action: Mouse scrolled (784, 353) with delta (0, 0)
Screenshot: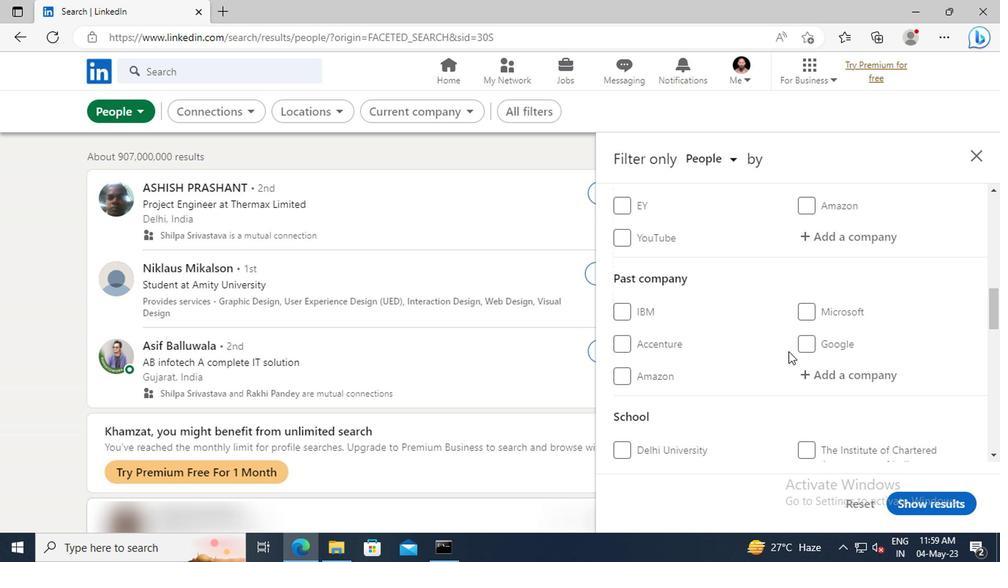 
Action: Mouse scrolled (784, 353) with delta (0, 0)
Screenshot: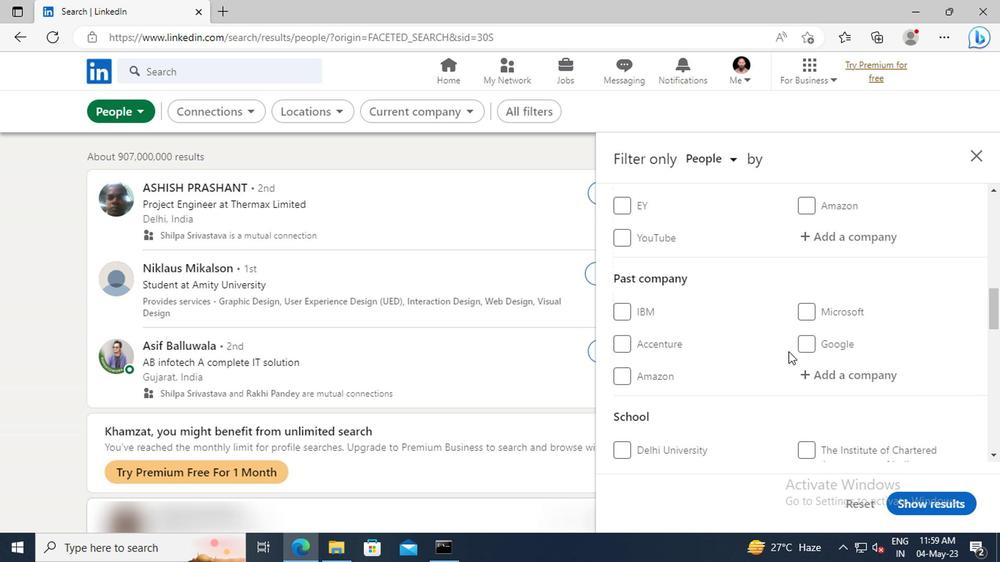 
Action: Mouse moved to (809, 319)
Screenshot: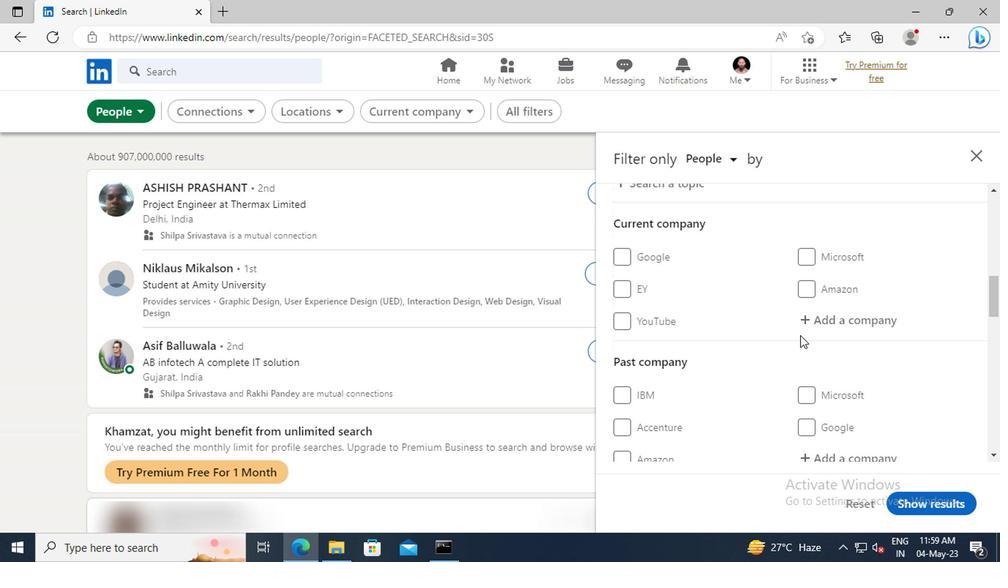 
Action: Mouse pressed left at (809, 319)
Screenshot: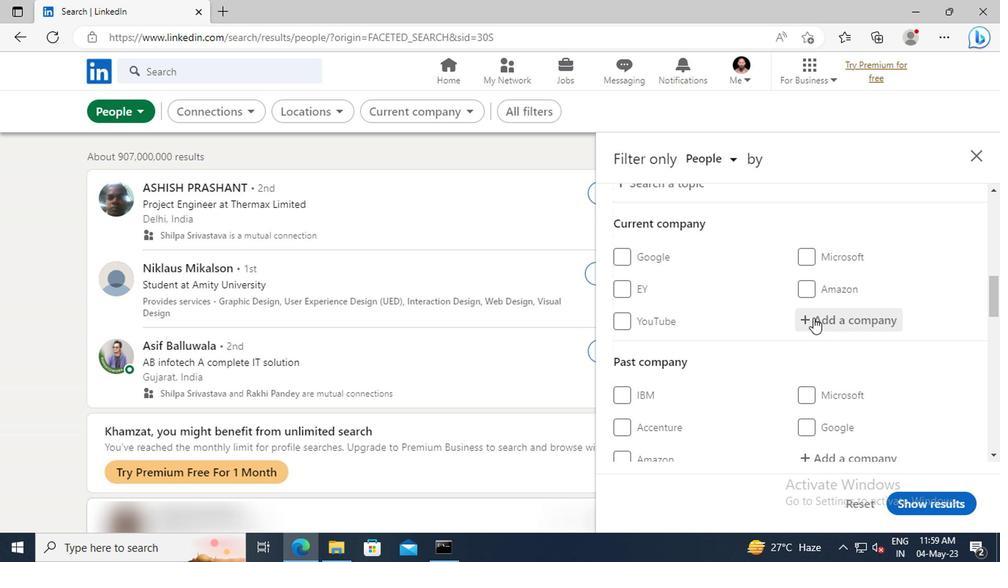 
Action: Key pressed <Key.shift>E<Key.shift>TEAM
Screenshot: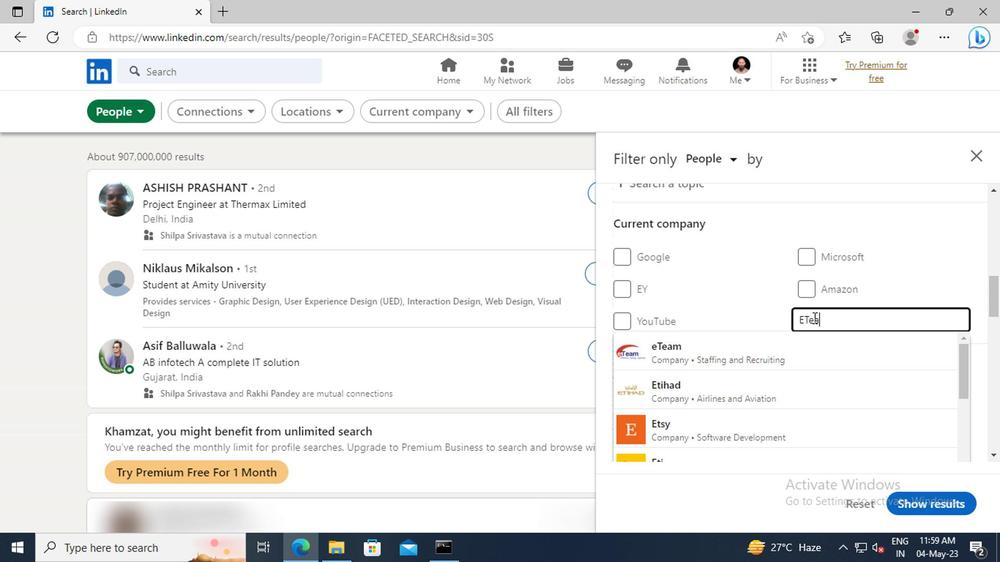 
Action: Mouse moved to (809, 344)
Screenshot: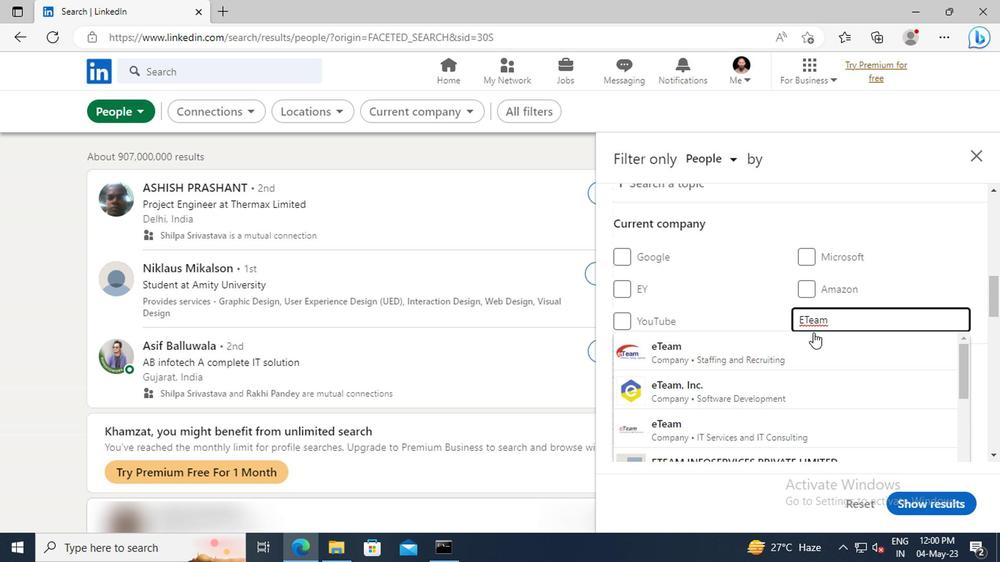 
Action: Mouse pressed left at (809, 344)
Screenshot: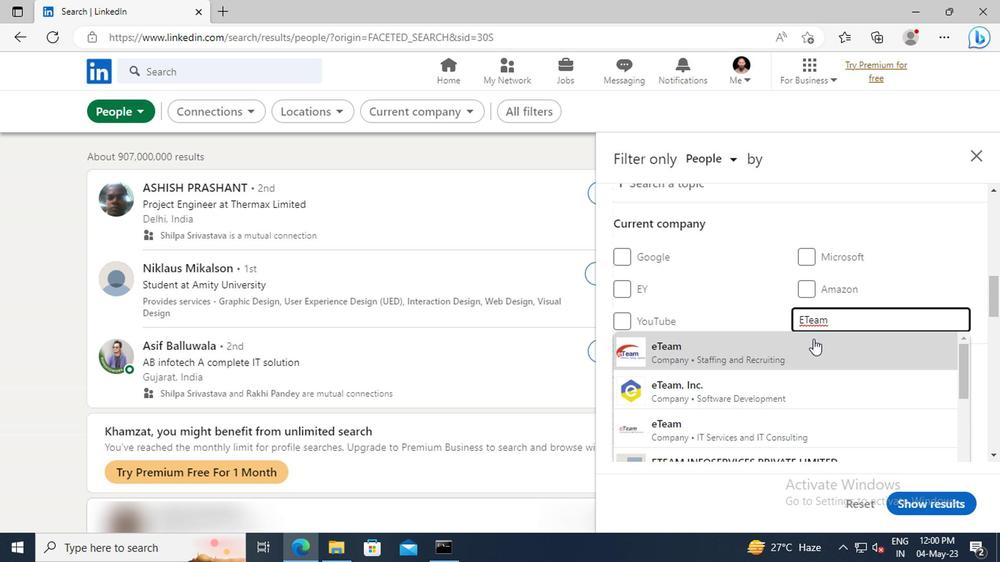 
Action: Mouse scrolled (809, 343) with delta (0, 0)
Screenshot: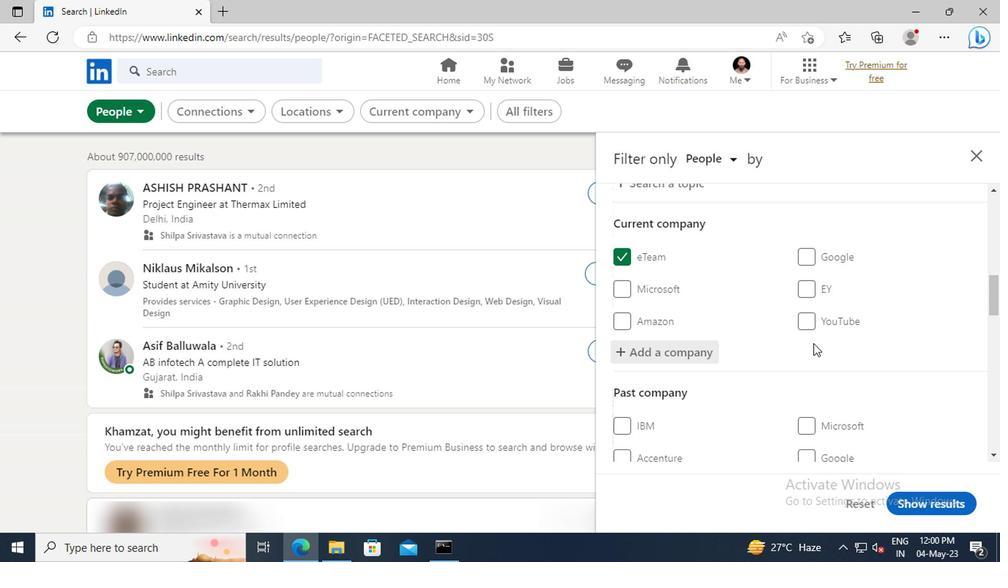 
Action: Mouse scrolled (809, 343) with delta (0, 0)
Screenshot: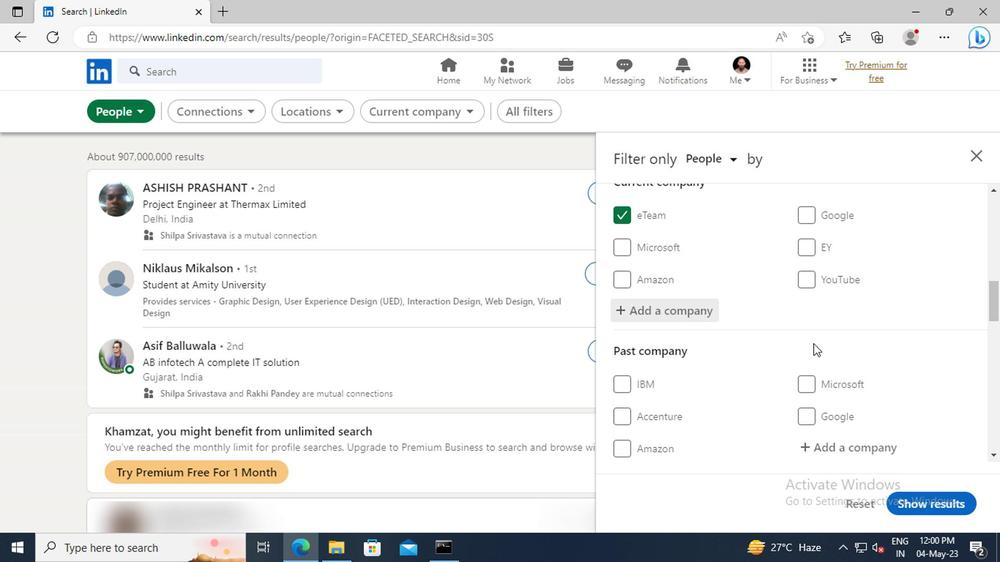 
Action: Mouse scrolled (809, 343) with delta (0, 0)
Screenshot: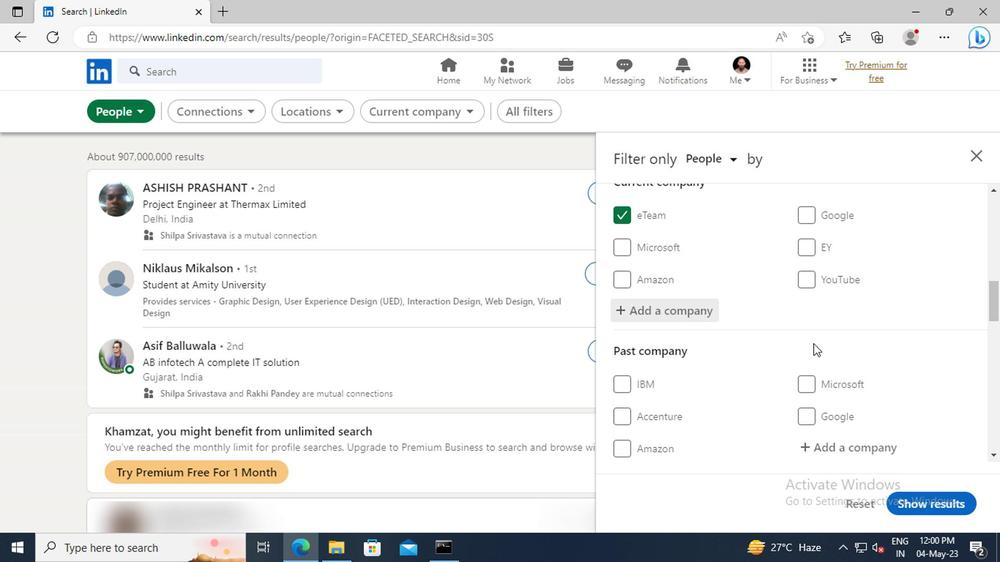 
Action: Mouse scrolled (809, 343) with delta (0, 0)
Screenshot: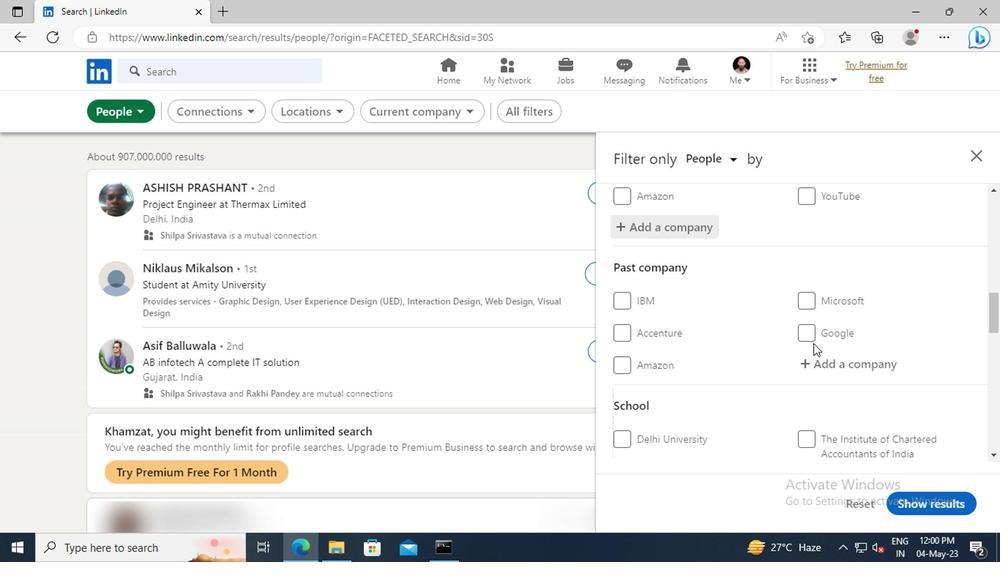 
Action: Mouse scrolled (809, 343) with delta (0, 0)
Screenshot: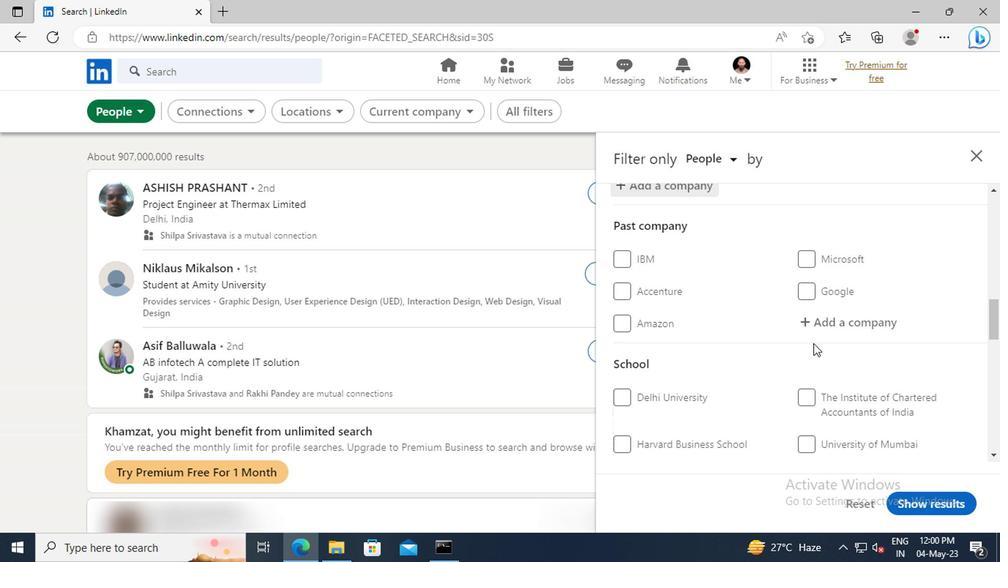 
Action: Mouse scrolled (809, 343) with delta (0, 0)
Screenshot: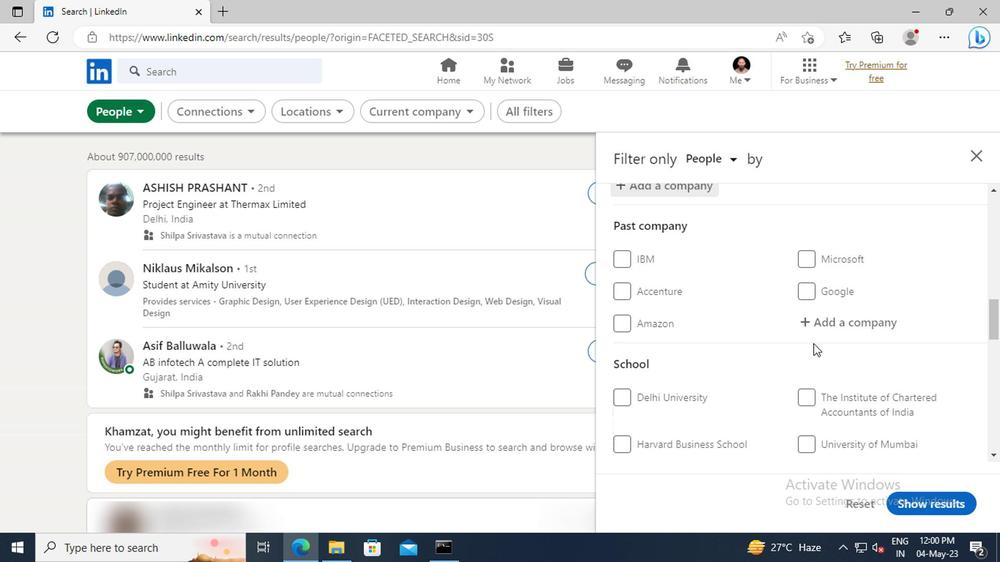 
Action: Mouse scrolled (809, 343) with delta (0, 0)
Screenshot: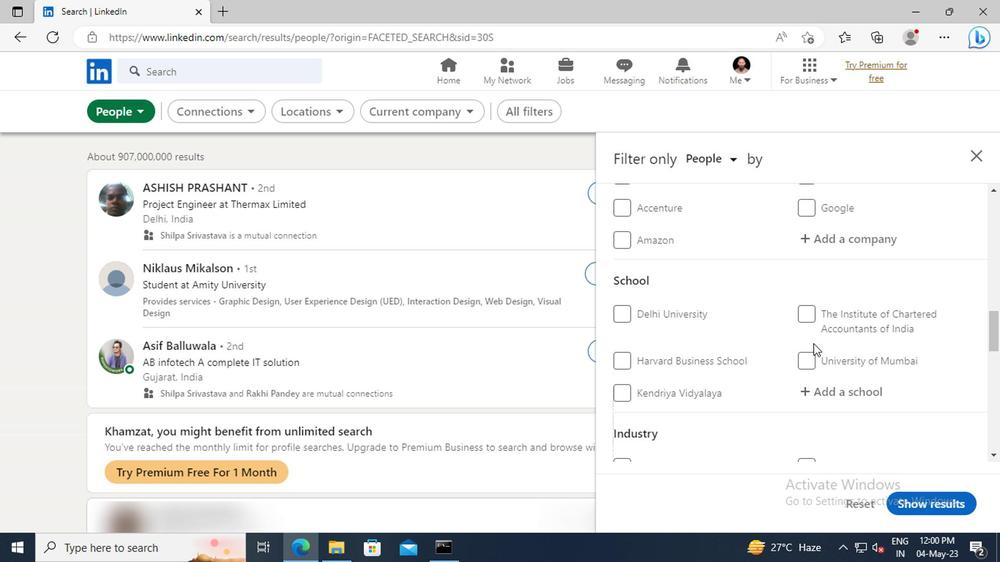 
Action: Mouse moved to (822, 352)
Screenshot: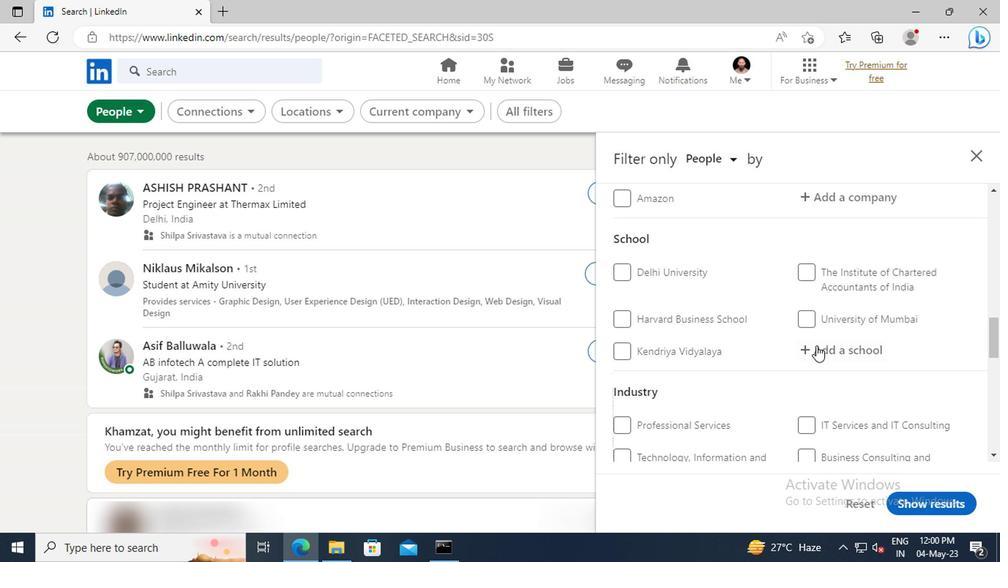 
Action: Mouse pressed left at (822, 352)
Screenshot: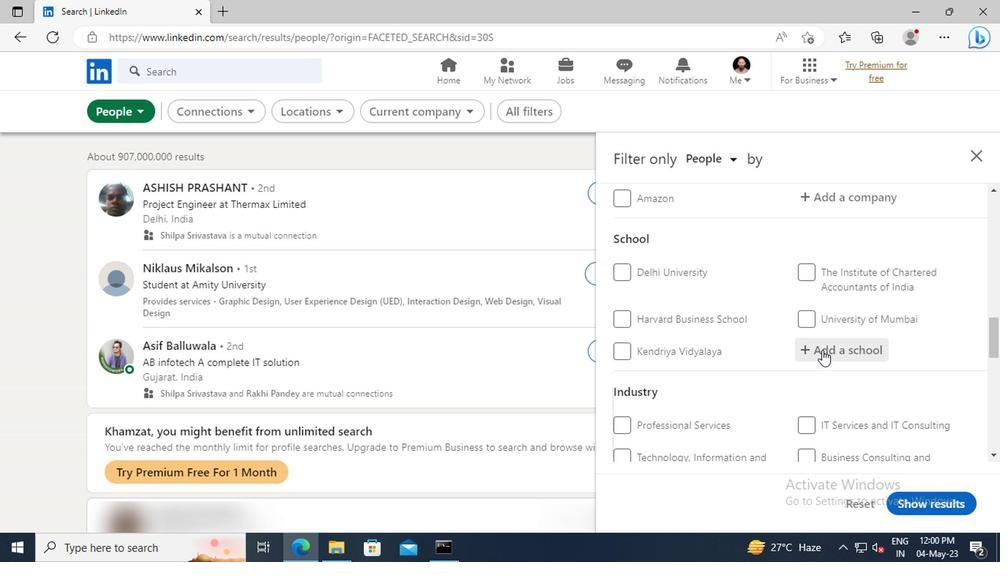 
Action: Key pressed <Key.shift>MAHARASHTRA<Key.space><Key.shift>UNIVERSITY<Key.space>OF<Key.space><Key.shift>H
Screenshot: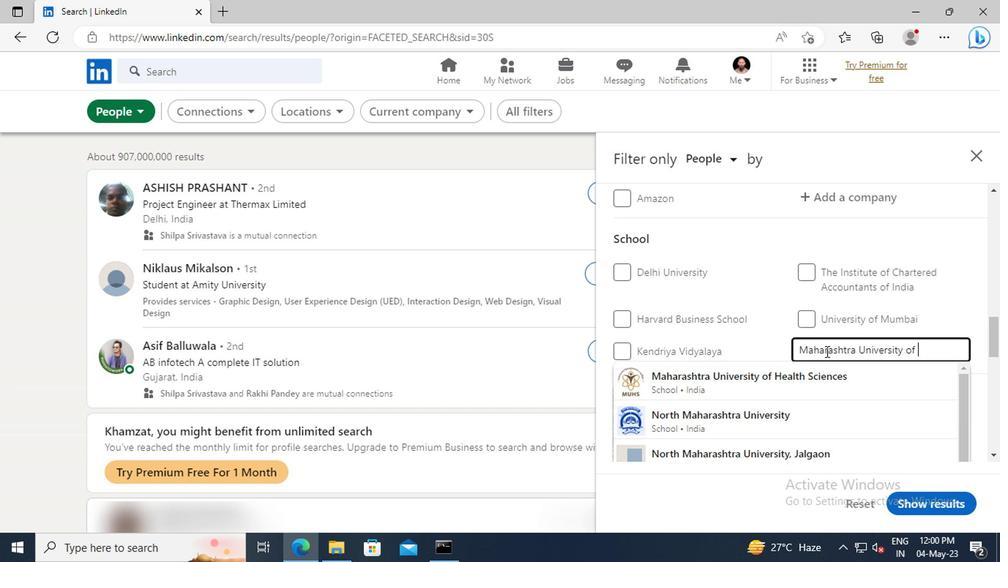
Action: Mouse moved to (831, 413)
Screenshot: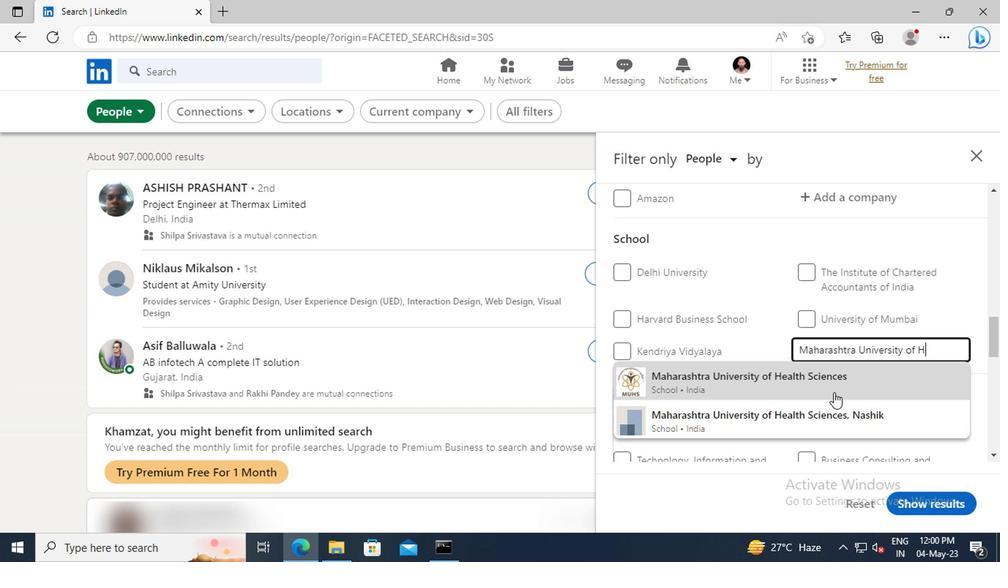 
Action: Mouse pressed left at (831, 413)
Screenshot: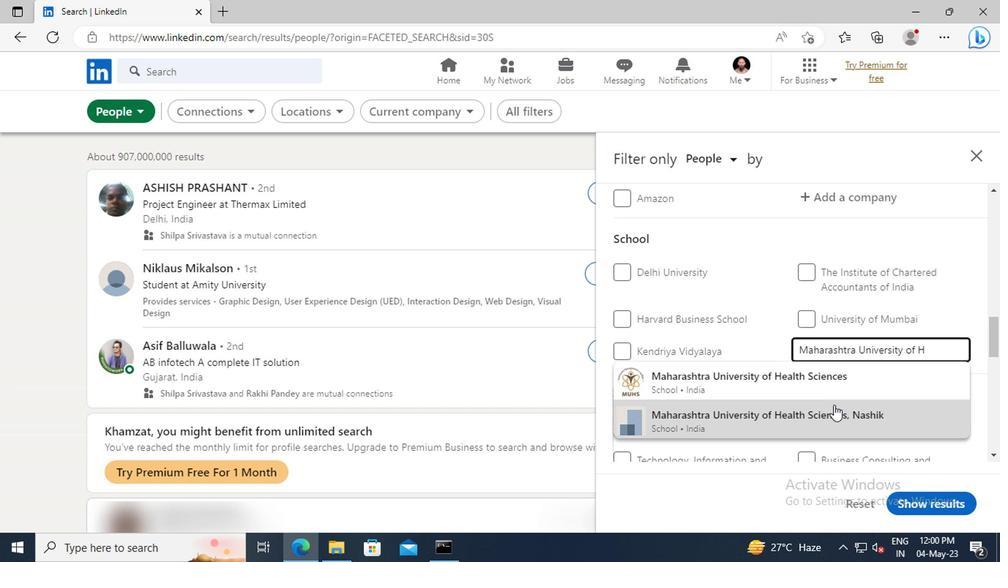 
Action: Mouse scrolled (831, 412) with delta (0, -1)
Screenshot: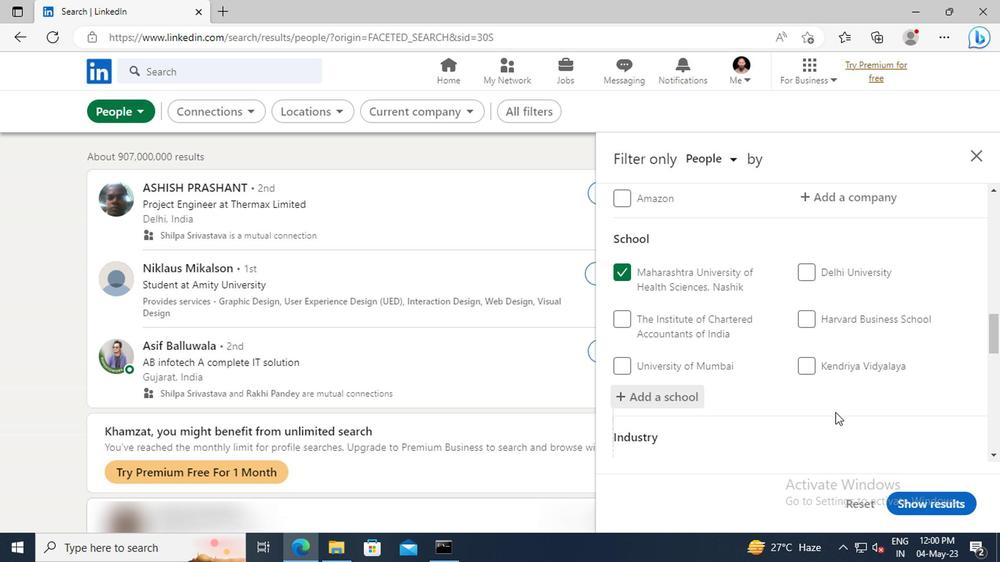 
Action: Mouse scrolled (831, 412) with delta (0, -1)
Screenshot: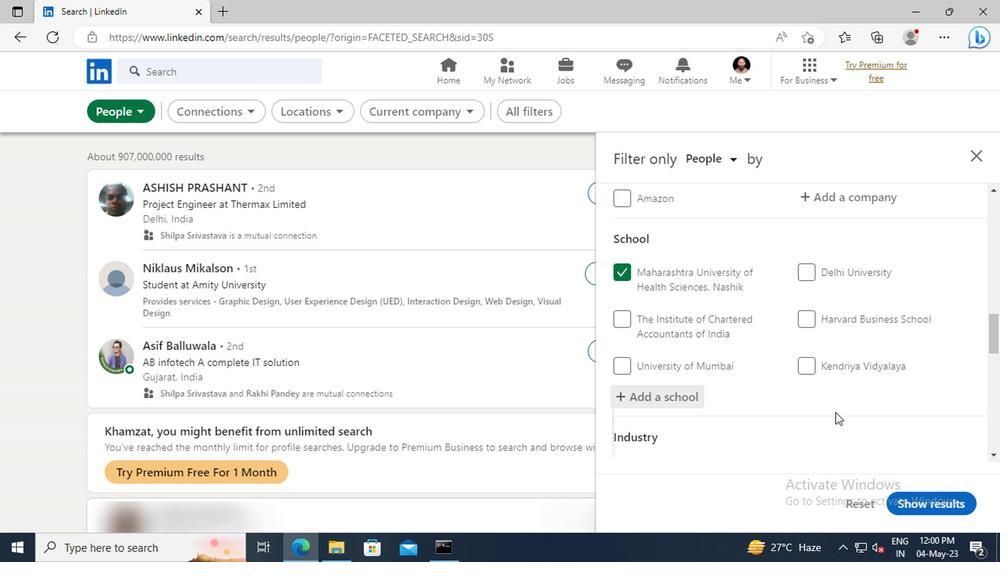 
Action: Mouse moved to (826, 378)
Screenshot: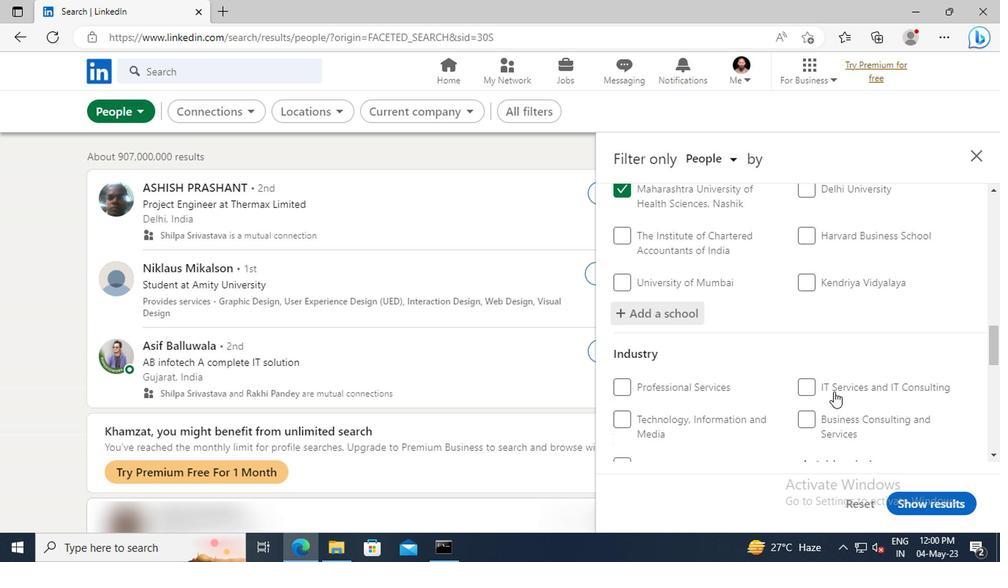 
Action: Mouse scrolled (826, 378) with delta (0, 0)
Screenshot: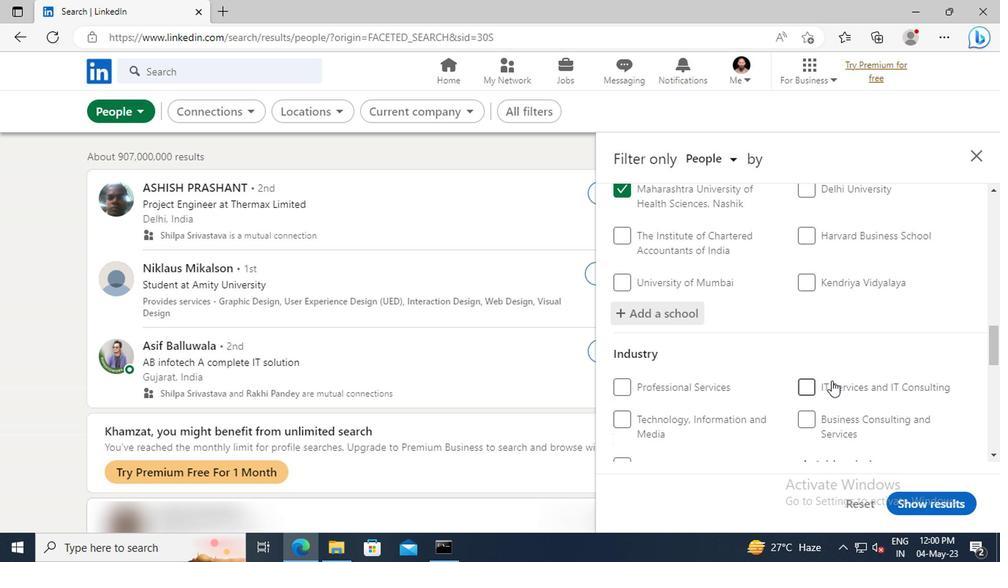 
Action: Mouse scrolled (826, 378) with delta (0, 0)
Screenshot: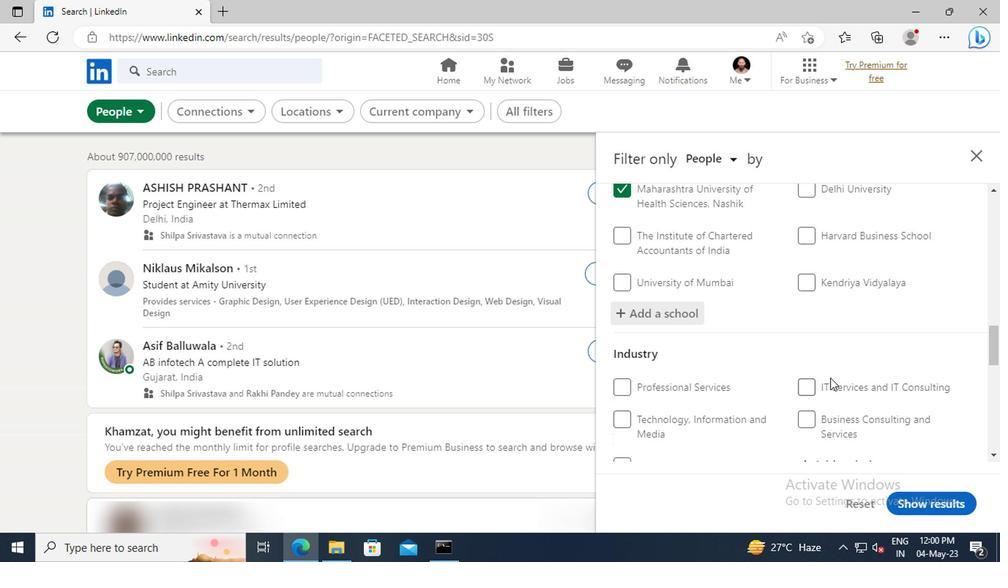 
Action: Mouse moved to (826, 380)
Screenshot: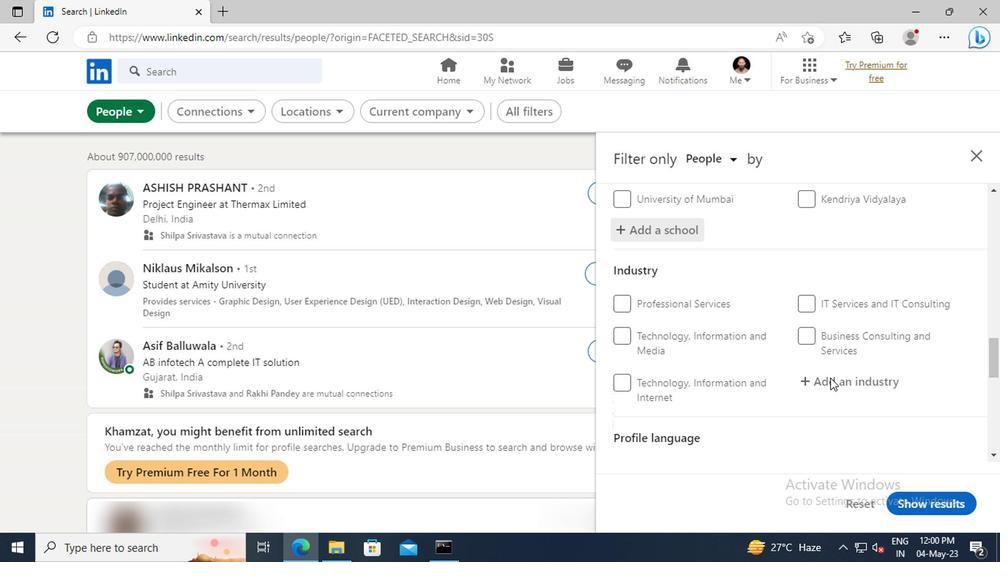 
Action: Mouse pressed left at (826, 380)
Screenshot: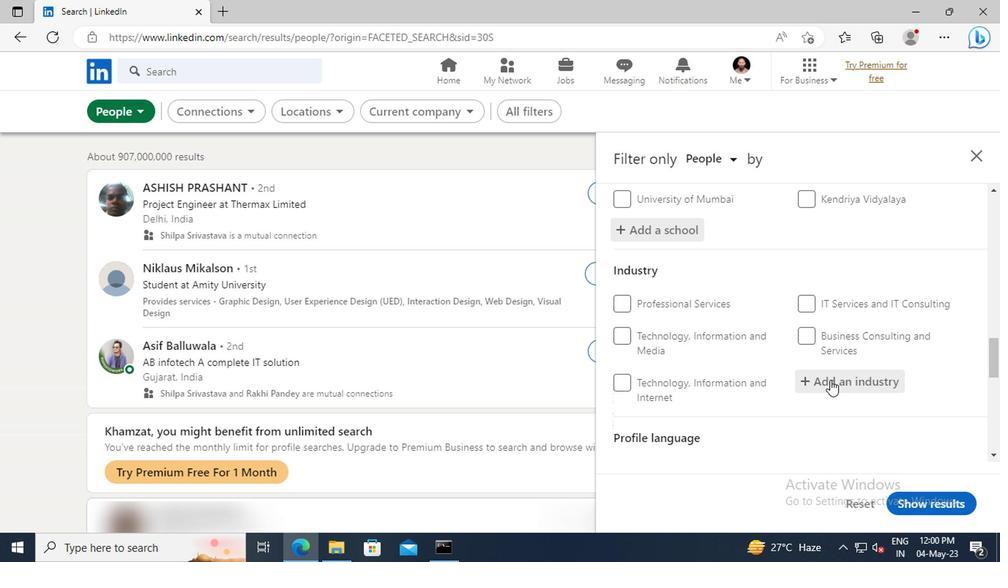 
Action: Key pressed <Key.shift>POLI
Screenshot: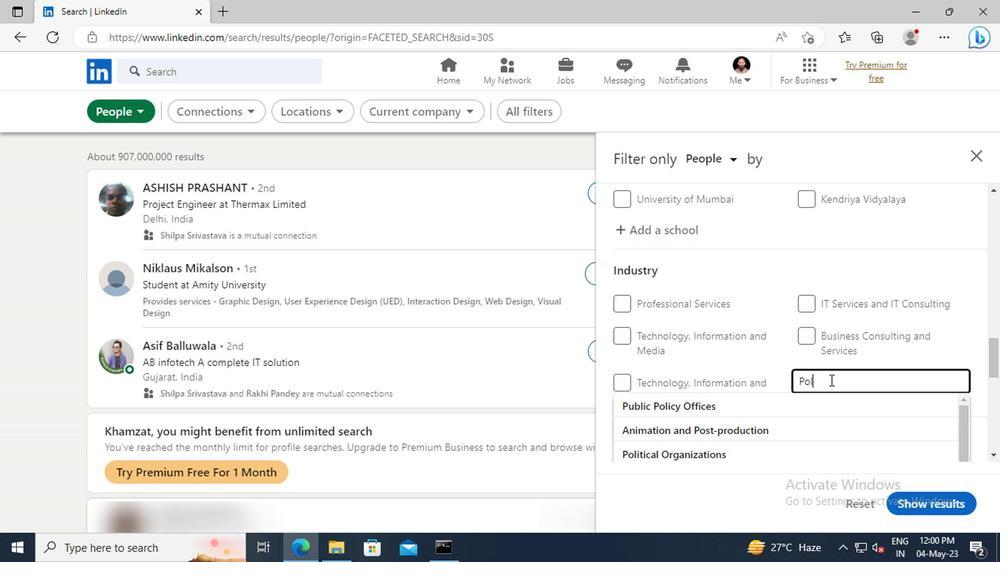 
Action: Mouse moved to (834, 426)
Screenshot: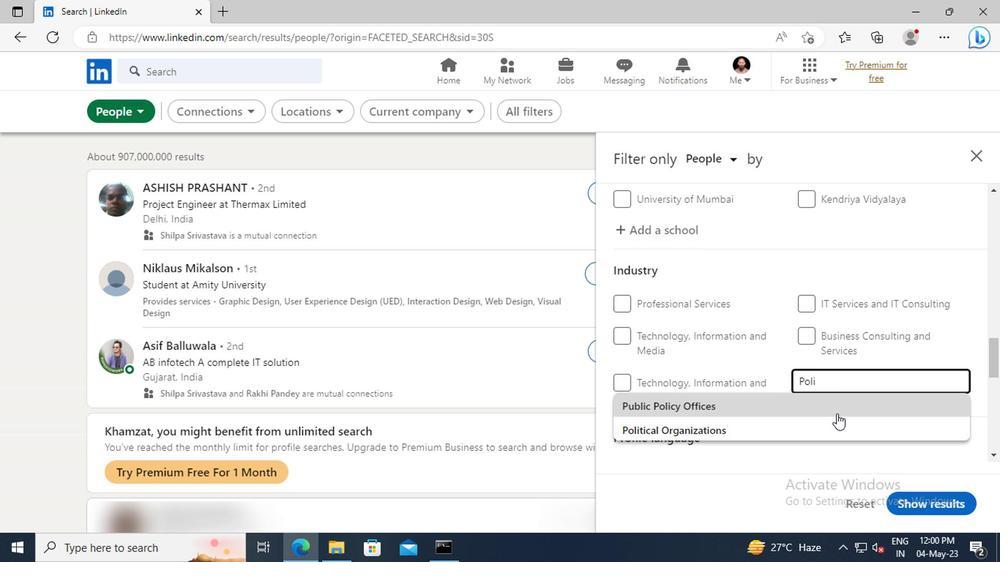 
Action: Mouse pressed left at (834, 426)
Screenshot: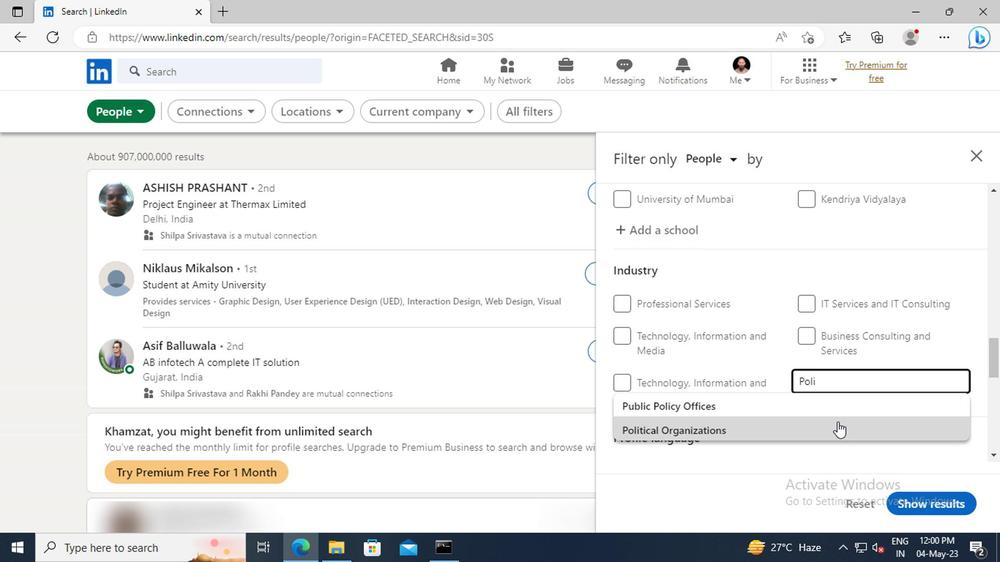 
Action: Mouse scrolled (834, 426) with delta (0, 0)
Screenshot: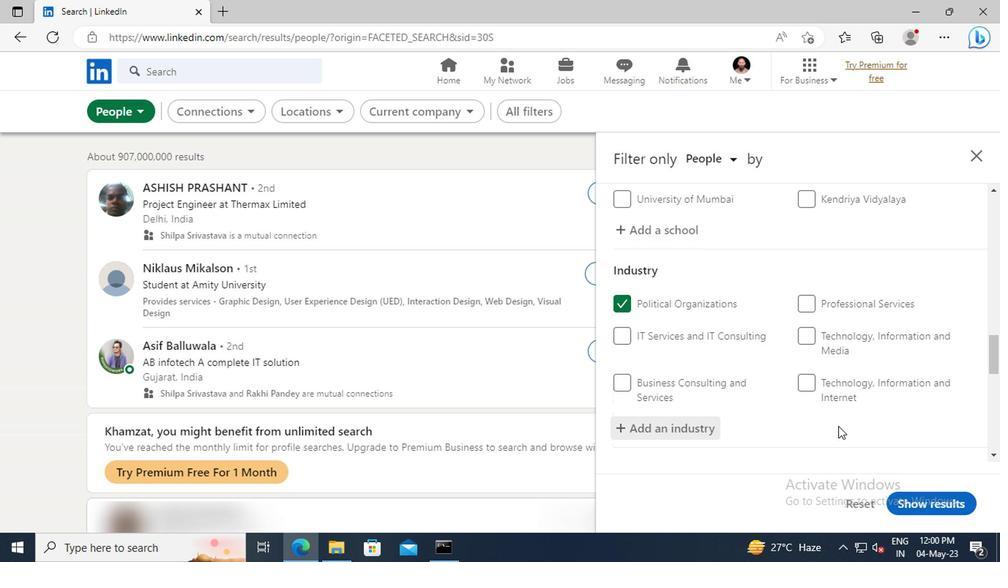 
Action: Mouse scrolled (834, 426) with delta (0, 0)
Screenshot: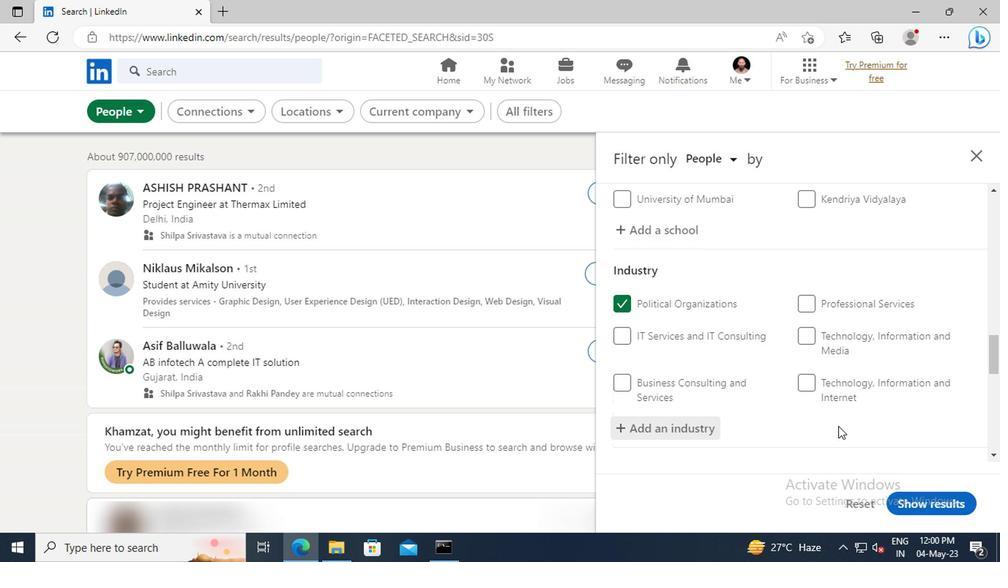 
Action: Mouse moved to (834, 421)
Screenshot: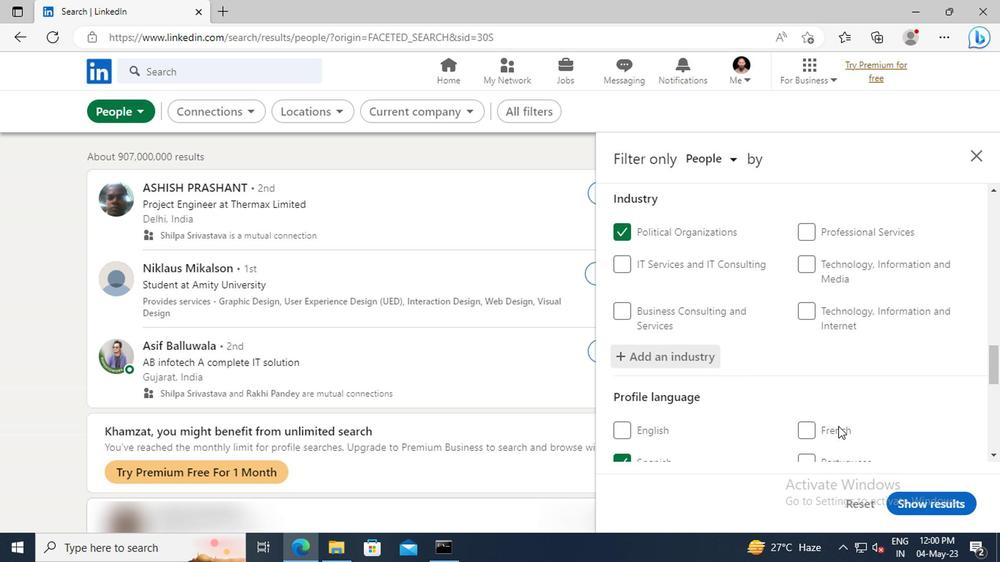 
Action: Mouse scrolled (834, 420) with delta (0, 0)
Screenshot: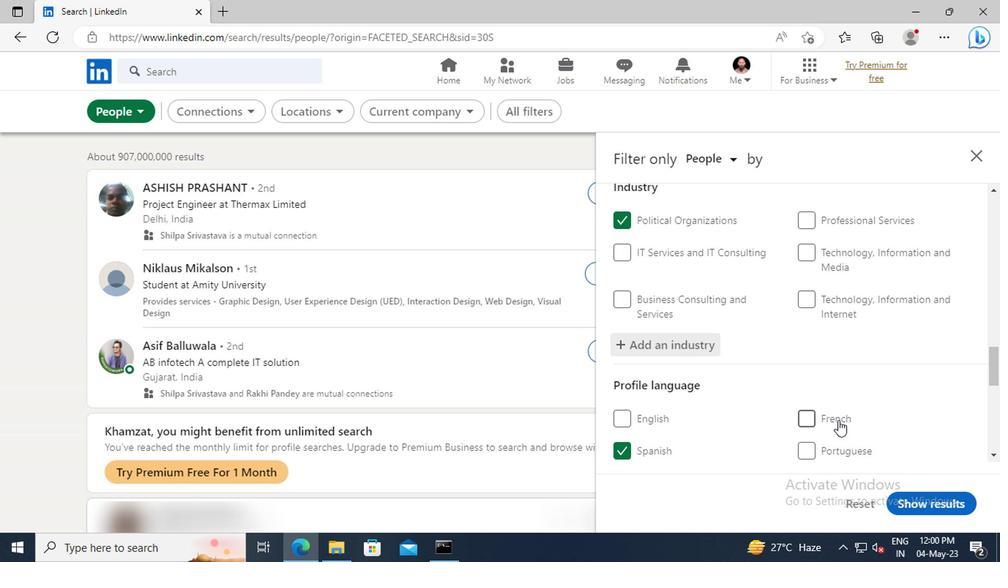 
Action: Mouse scrolled (834, 420) with delta (0, 0)
Screenshot: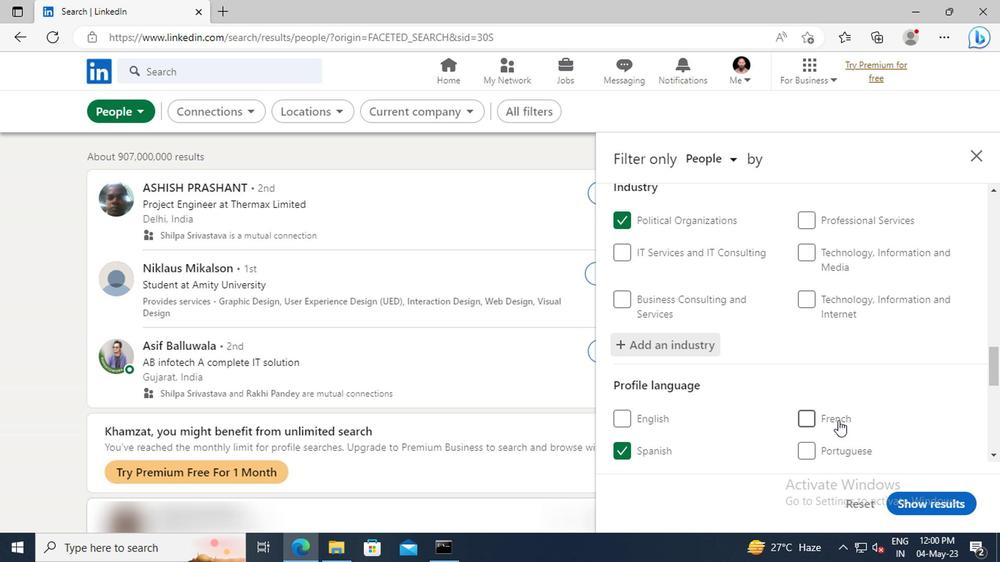 
Action: Mouse moved to (831, 405)
Screenshot: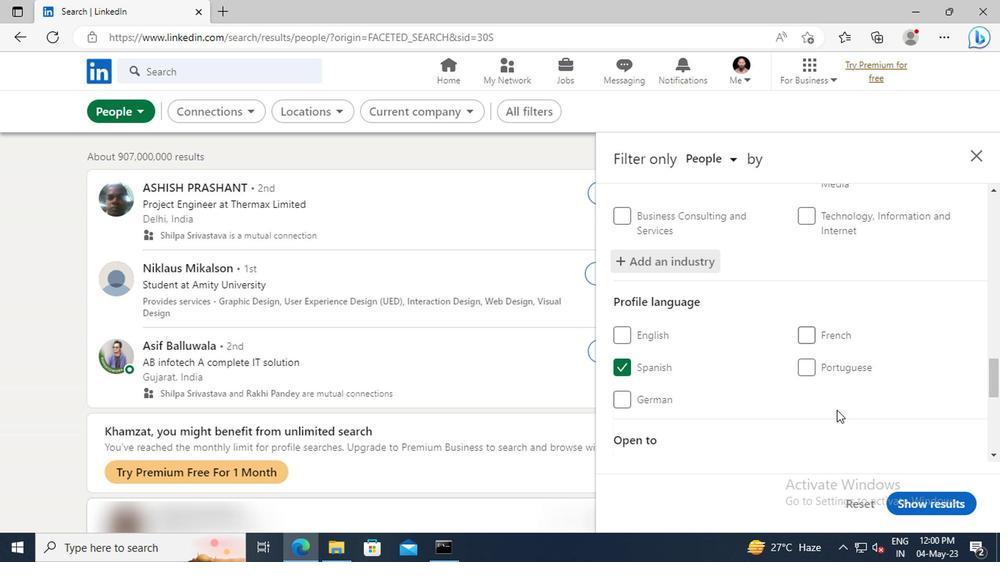 
Action: Mouse scrolled (831, 404) with delta (0, -1)
Screenshot: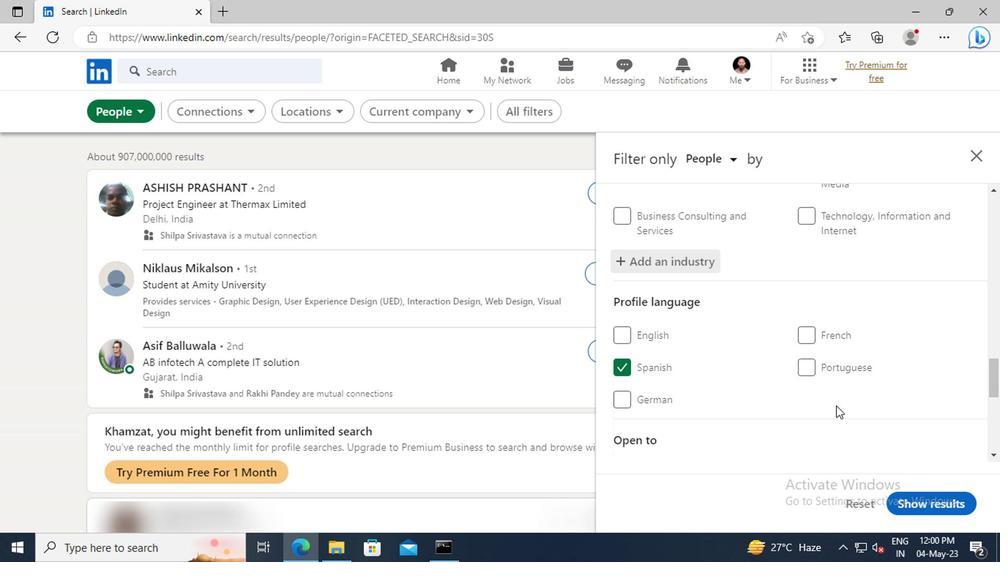 
Action: Mouse scrolled (831, 404) with delta (0, -1)
Screenshot: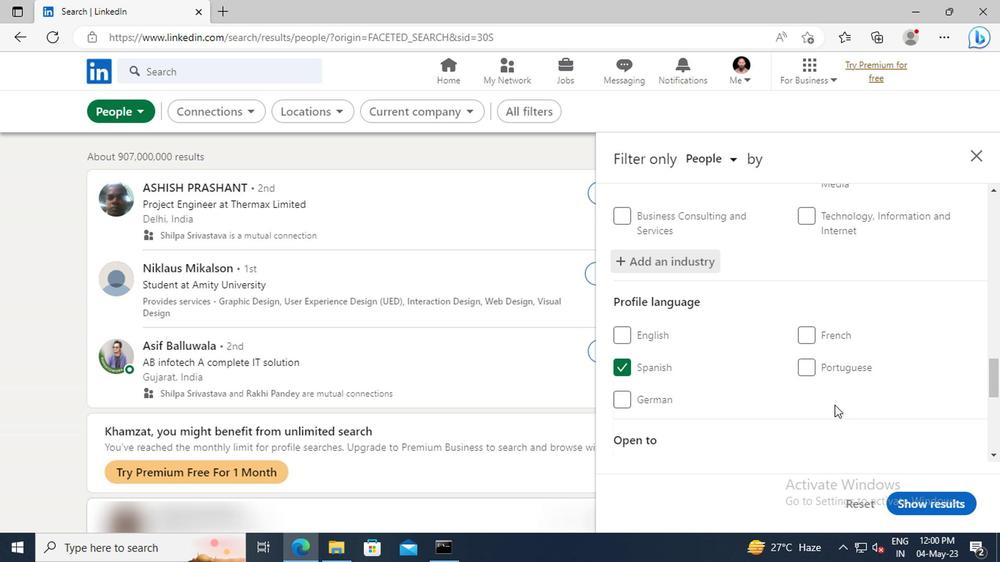 
Action: Mouse moved to (827, 380)
Screenshot: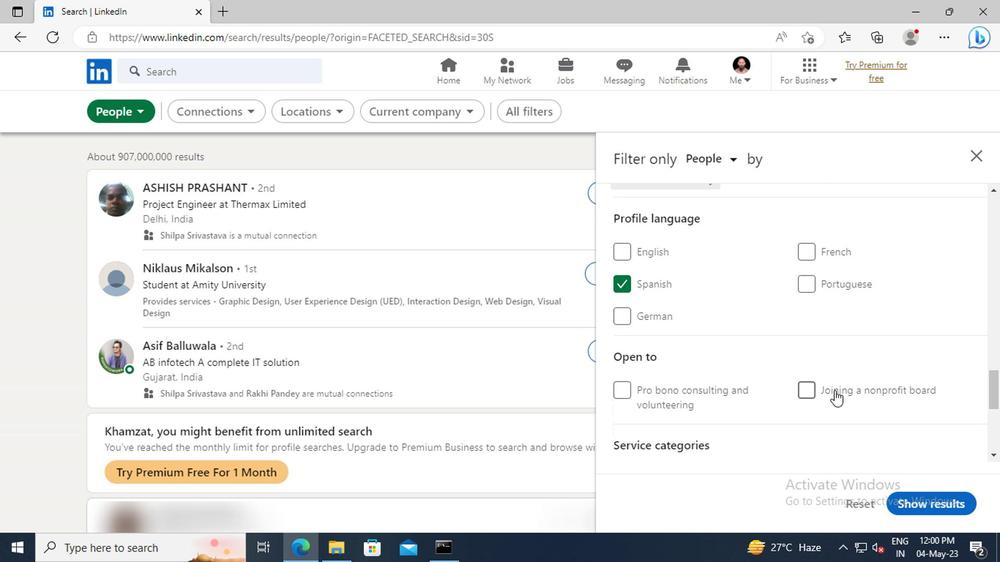 
Action: Mouse scrolled (827, 379) with delta (0, 0)
Screenshot: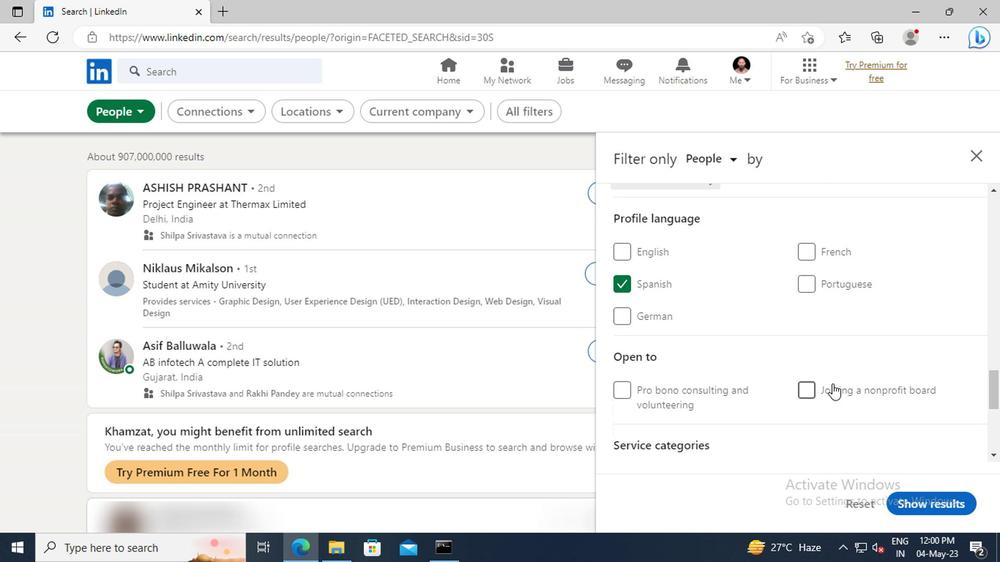 
Action: Mouse scrolled (827, 379) with delta (0, 0)
Screenshot: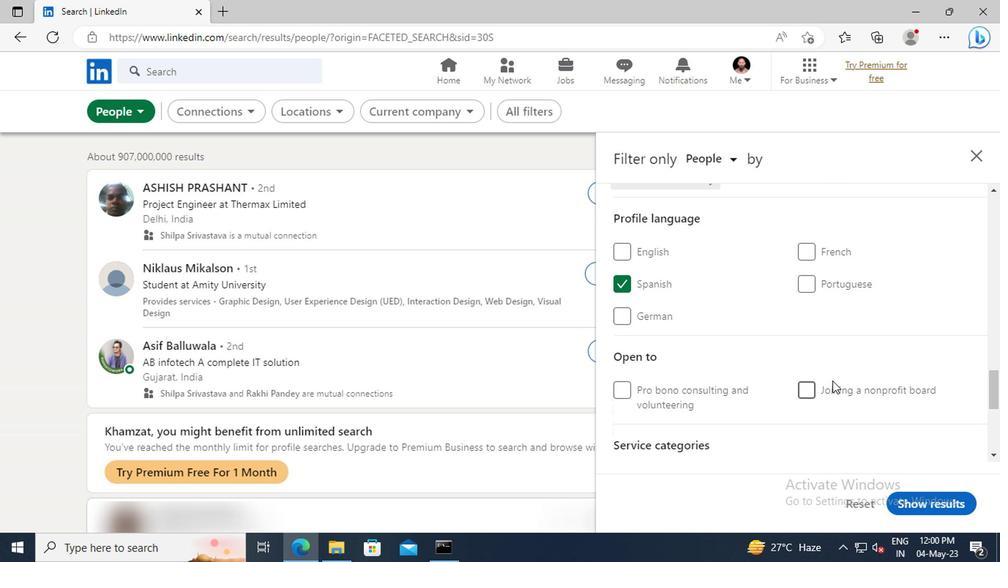 
Action: Mouse moved to (827, 371)
Screenshot: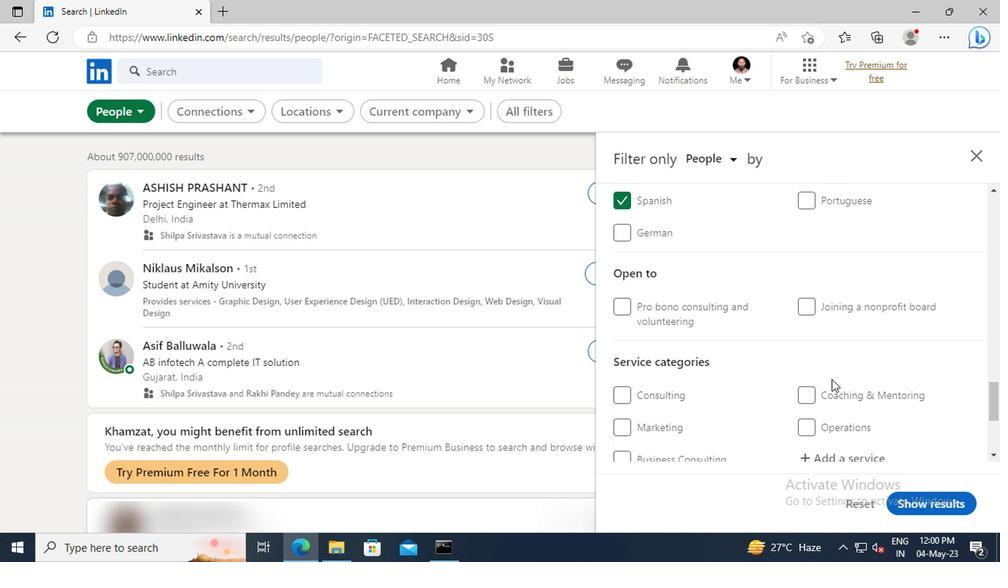 
Action: Mouse scrolled (827, 371) with delta (0, 0)
Screenshot: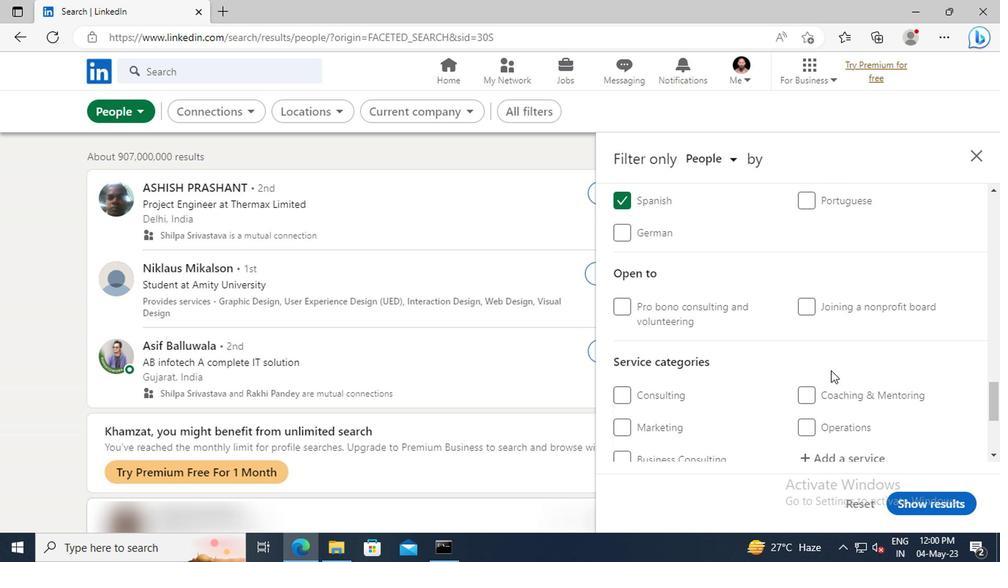 
Action: Mouse scrolled (827, 371) with delta (0, 0)
Screenshot: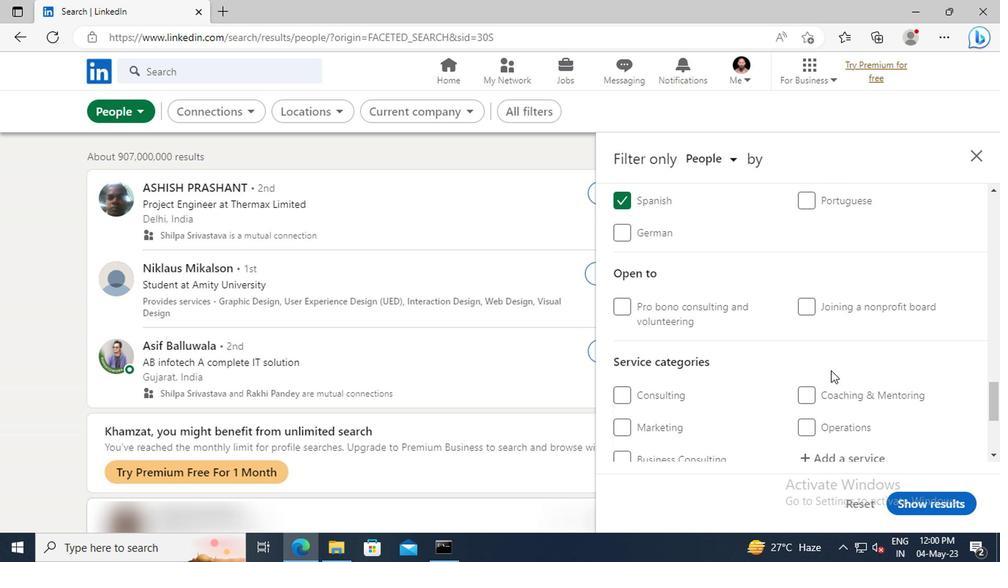 
Action: Mouse moved to (833, 375)
Screenshot: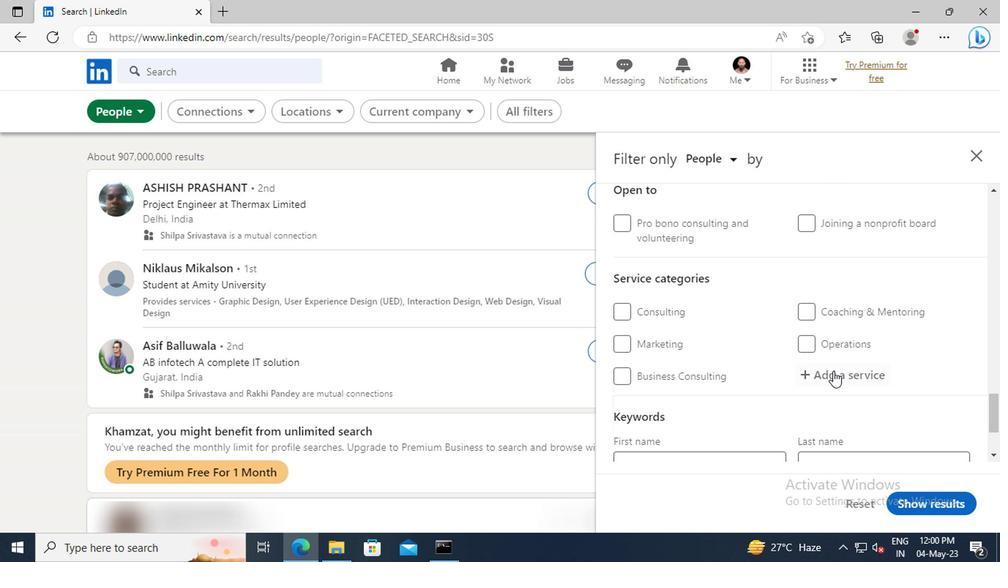 
Action: Mouse pressed left at (833, 375)
Screenshot: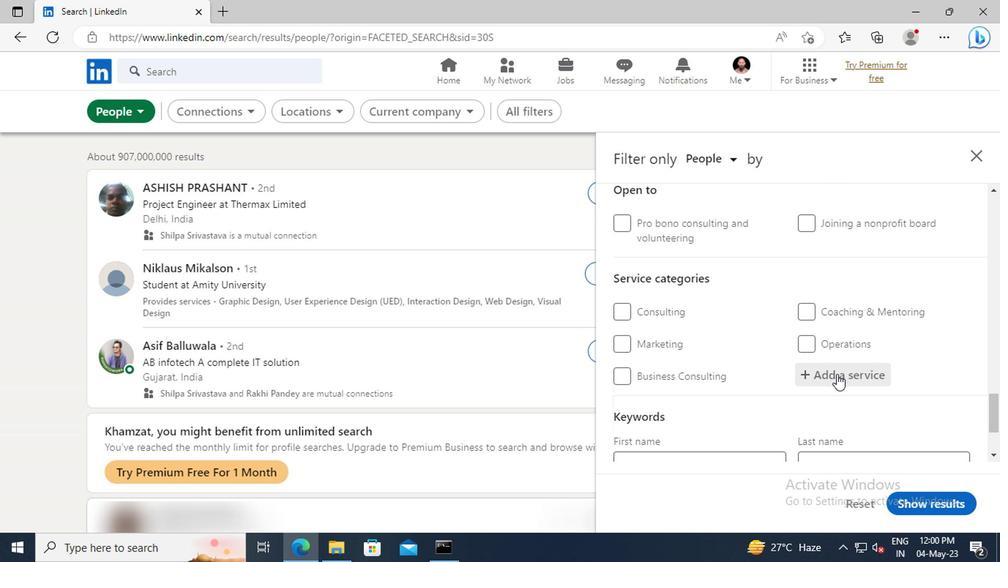 
Action: Key pressed <Key.shift>TAX<Key.space><Key.shift>P
Screenshot: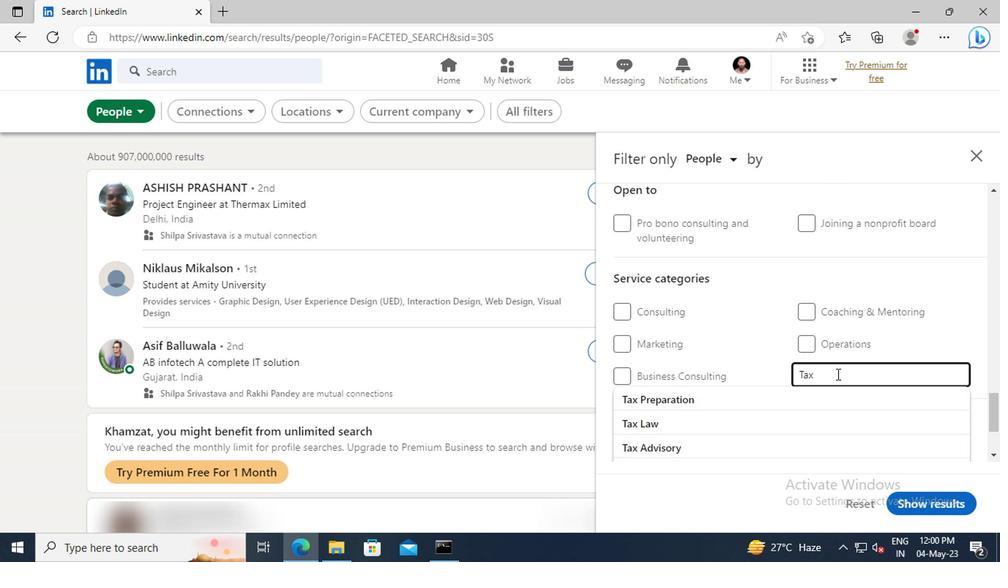 
Action: Mouse moved to (835, 398)
Screenshot: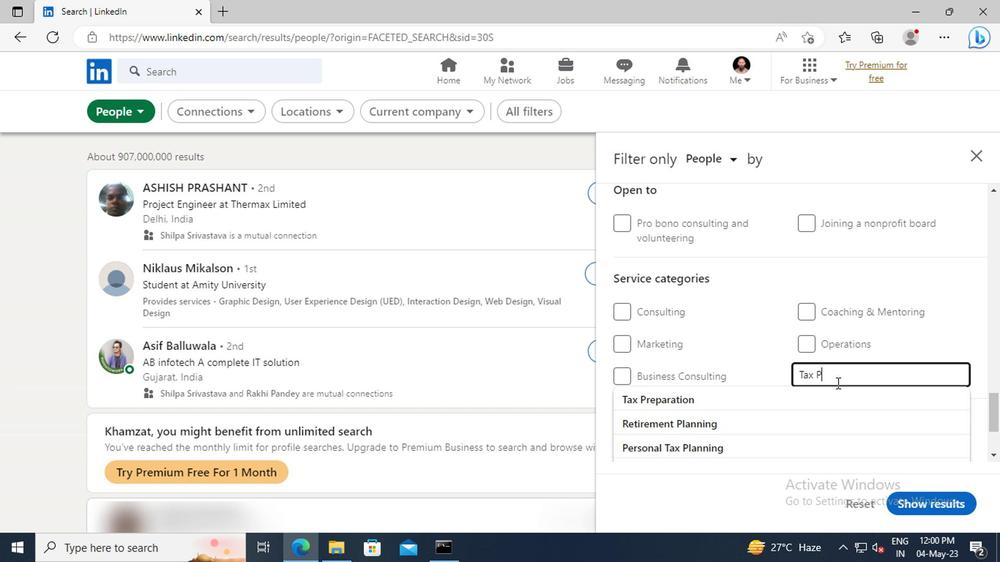 
Action: Mouse pressed left at (835, 398)
Screenshot: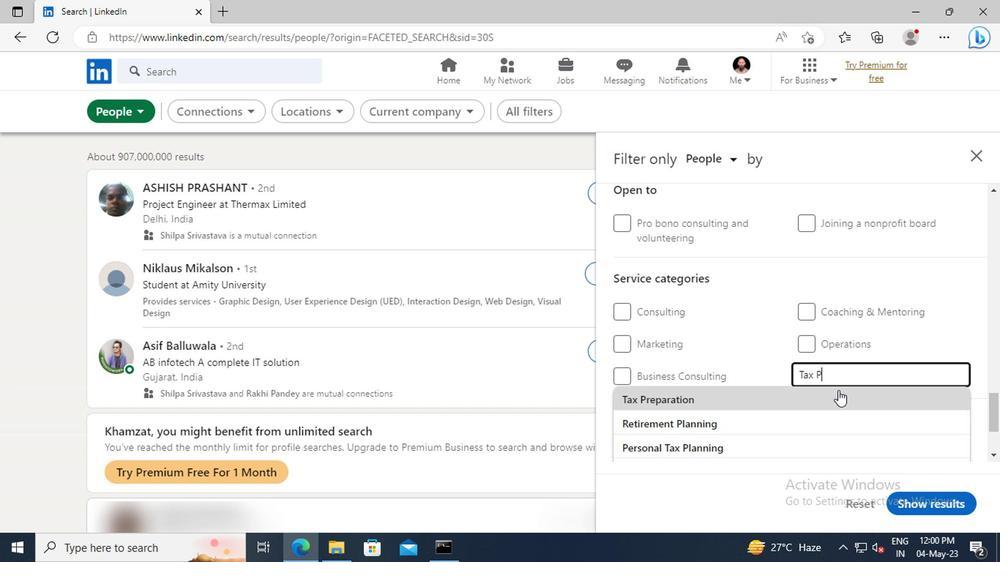 
Action: Mouse scrolled (835, 397) with delta (0, -1)
Screenshot: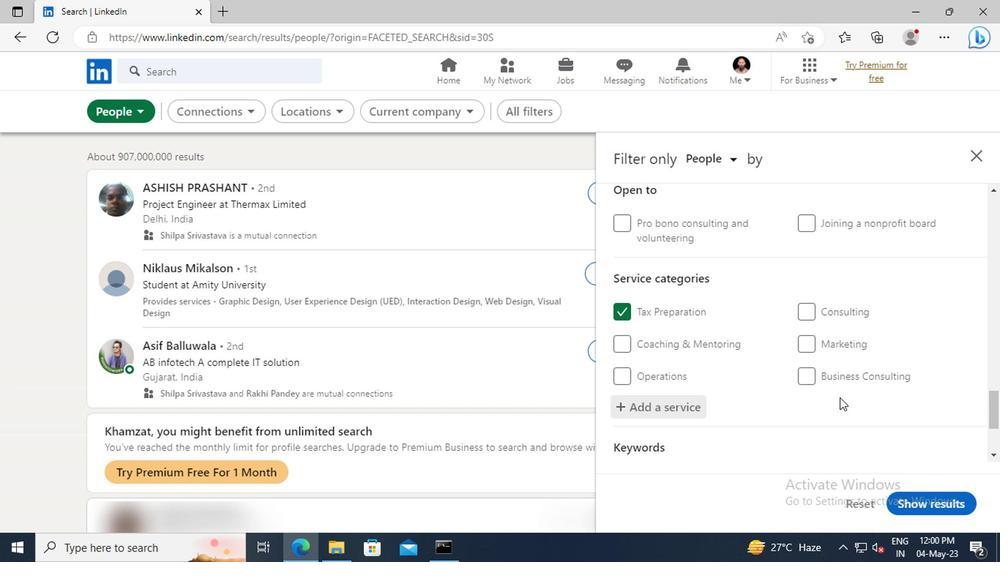 
Action: Mouse scrolled (835, 397) with delta (0, -1)
Screenshot: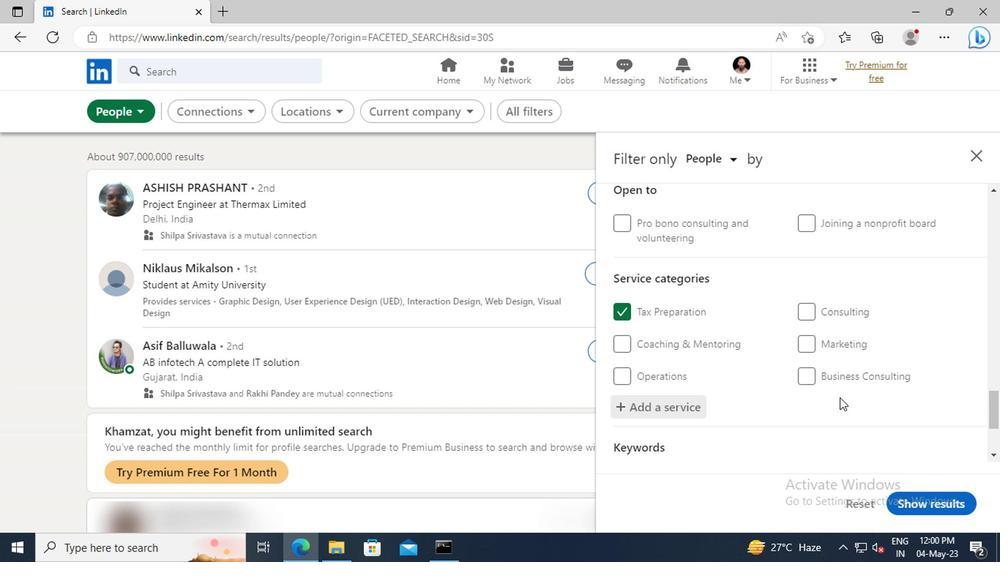 
Action: Mouse scrolled (835, 397) with delta (0, -1)
Screenshot: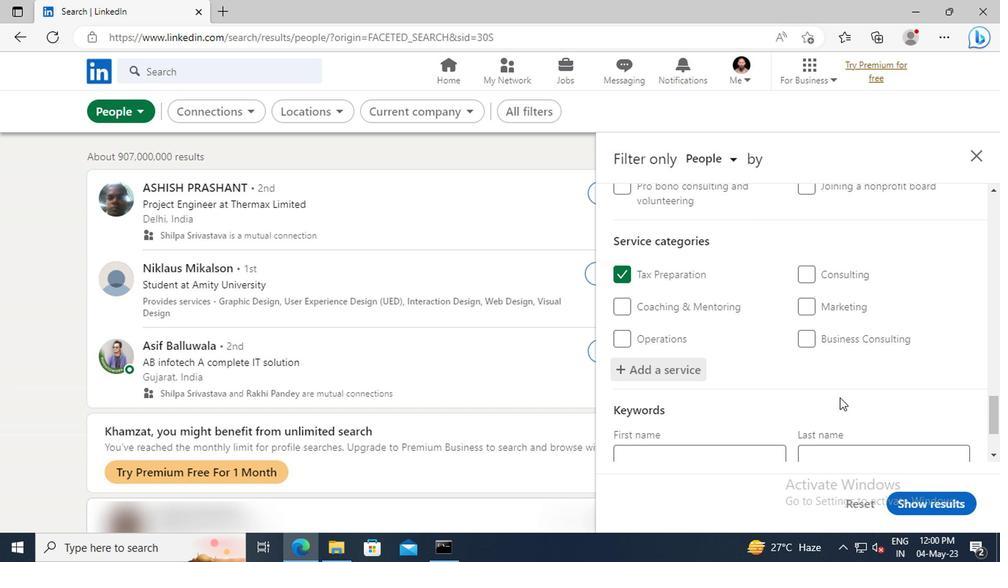 
Action: Mouse scrolled (835, 397) with delta (0, -1)
Screenshot: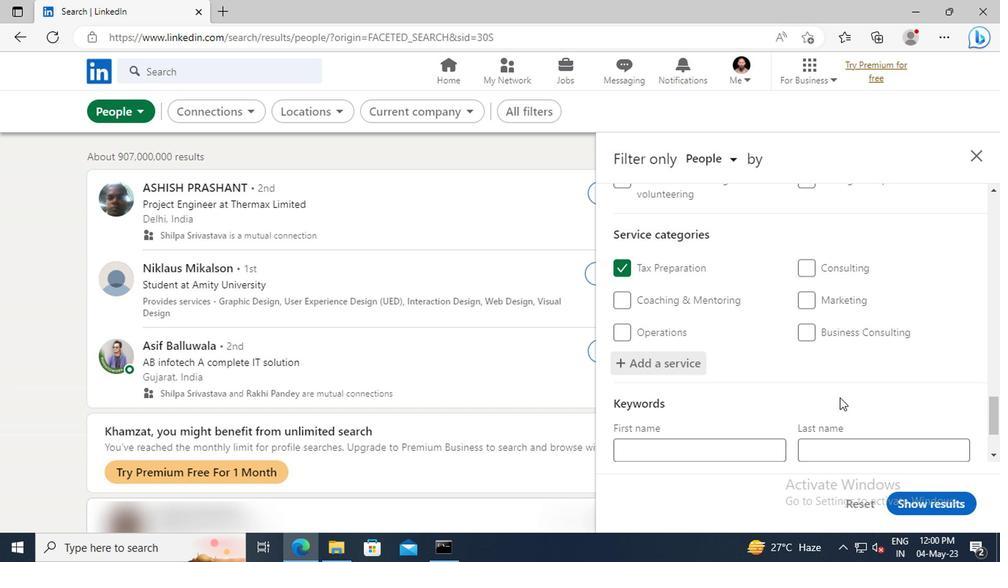 
Action: Mouse moved to (755, 396)
Screenshot: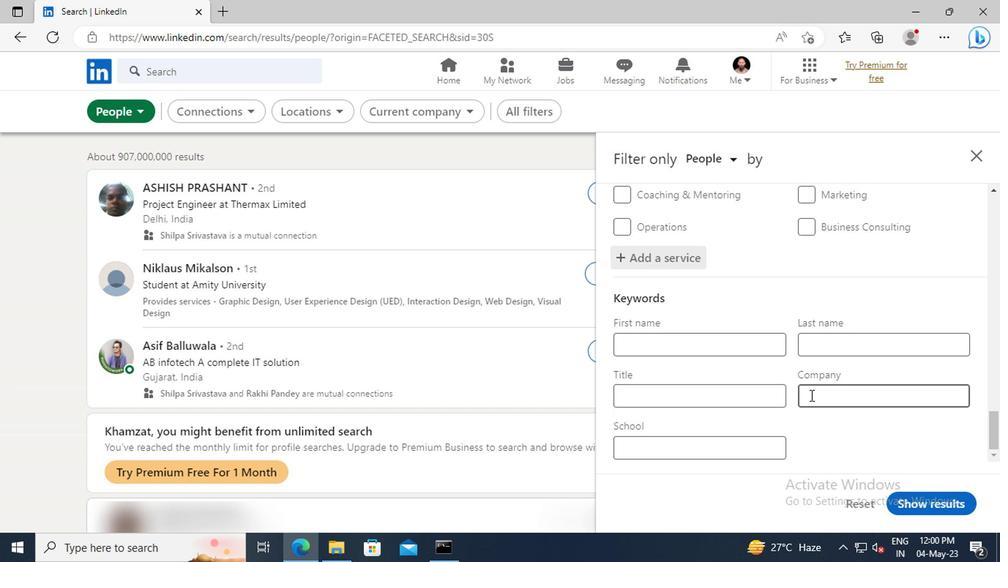 
Action: Mouse pressed left at (755, 396)
Screenshot: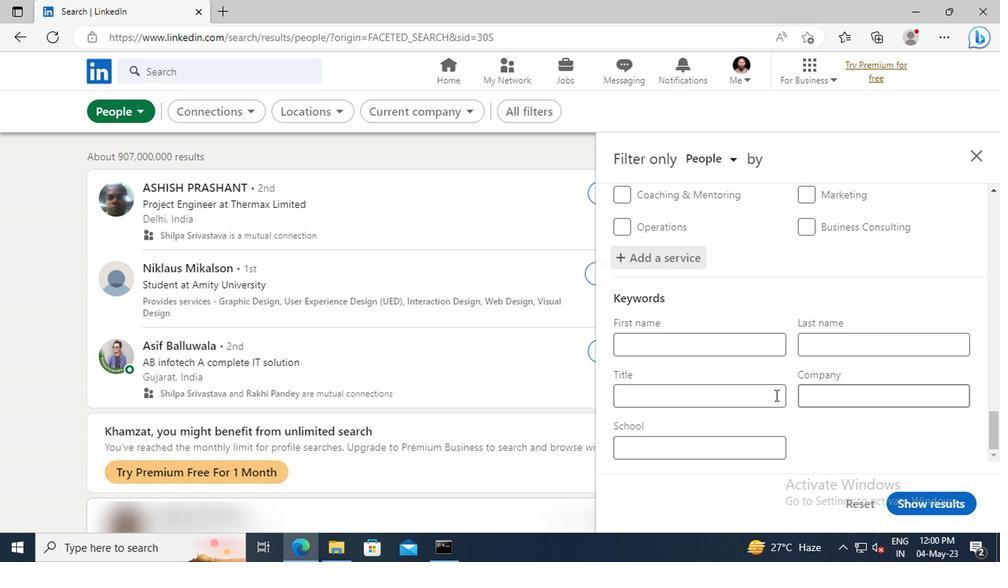 
Action: Key pressed <Key.shift>ACCOUNTS<Key.space><Key.shift>PAYABLE/<Key.shift>RECEIVABLE<Key.space><Key.shift>CLERK<Key.enter>
Screenshot: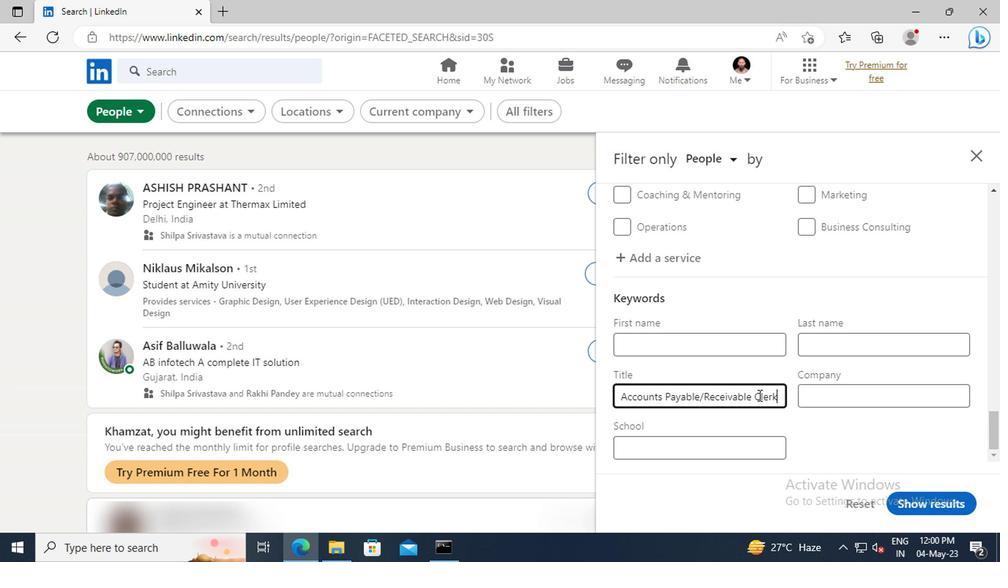 
Action: Mouse moved to (911, 504)
Screenshot: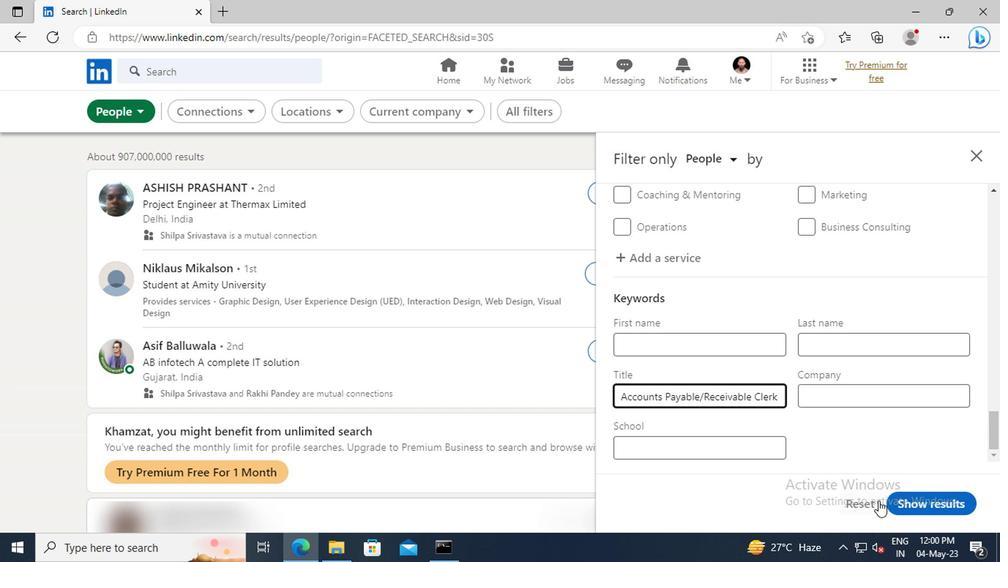 
Action: Mouse pressed left at (911, 504)
Screenshot: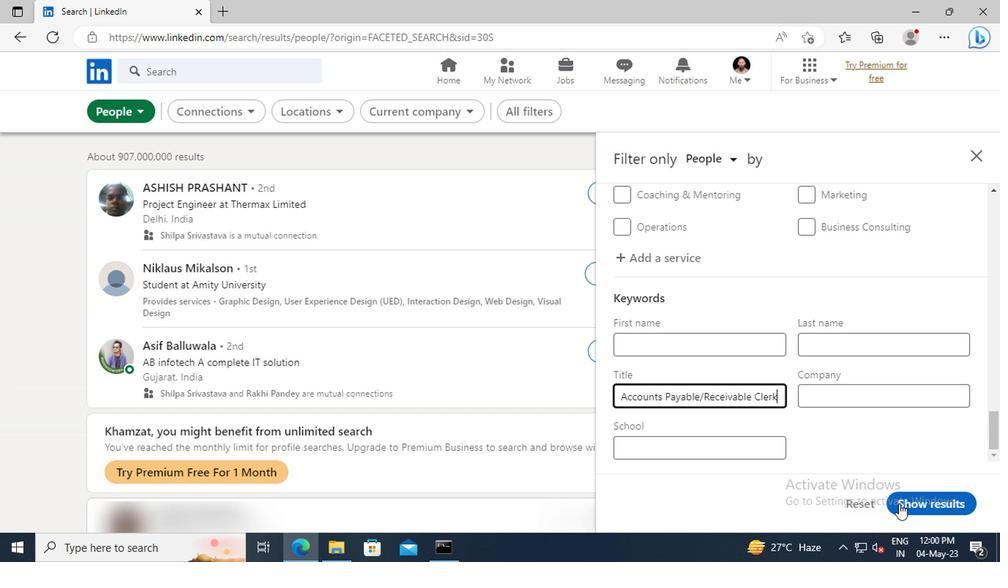 
